Task: Look for space in Carrefour, Haiti from 13th August, 2023 to 17th August, 2023 for 2 adults in price range Rs.10000 to Rs.16000. Place can be entire place with 2 bedrooms having 2 beds and 1 bathroom. Property type can be house, flat, guest house. Booking option can be shelf check-in. Required host language is English.
Action: Mouse moved to (497, 58)
Screenshot: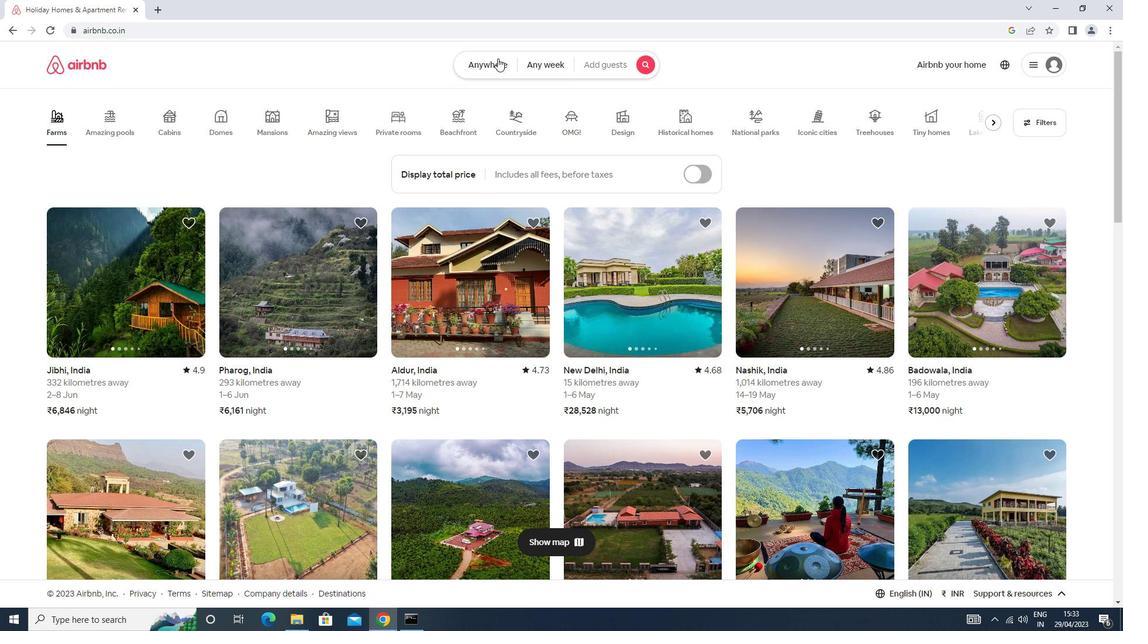 
Action: Mouse pressed left at (497, 58)
Screenshot: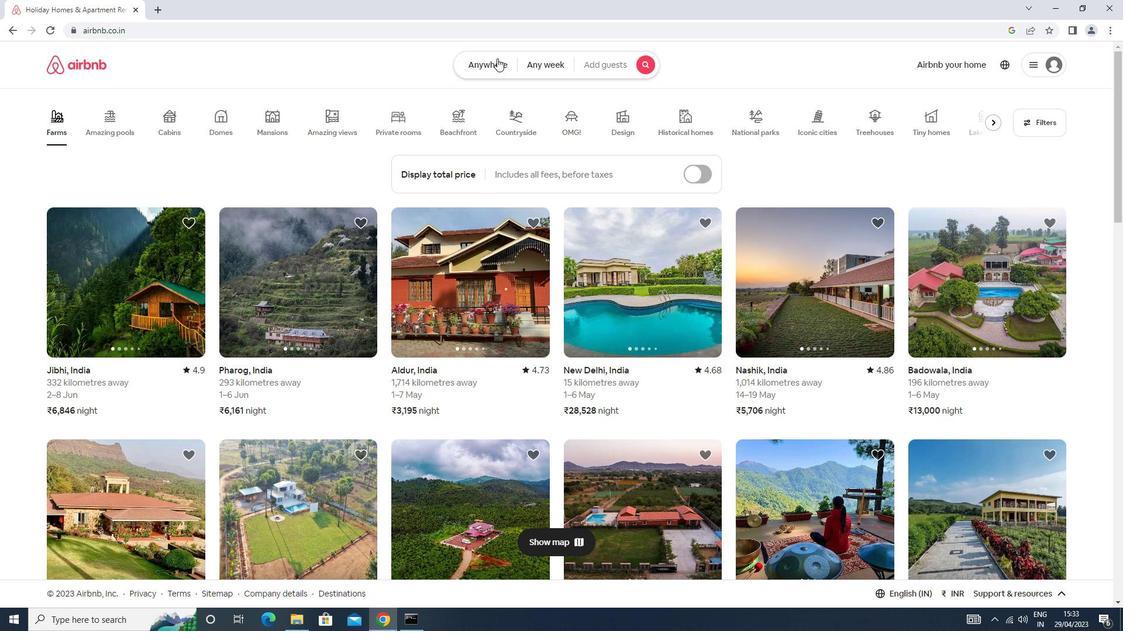 
Action: Mouse moved to (448, 113)
Screenshot: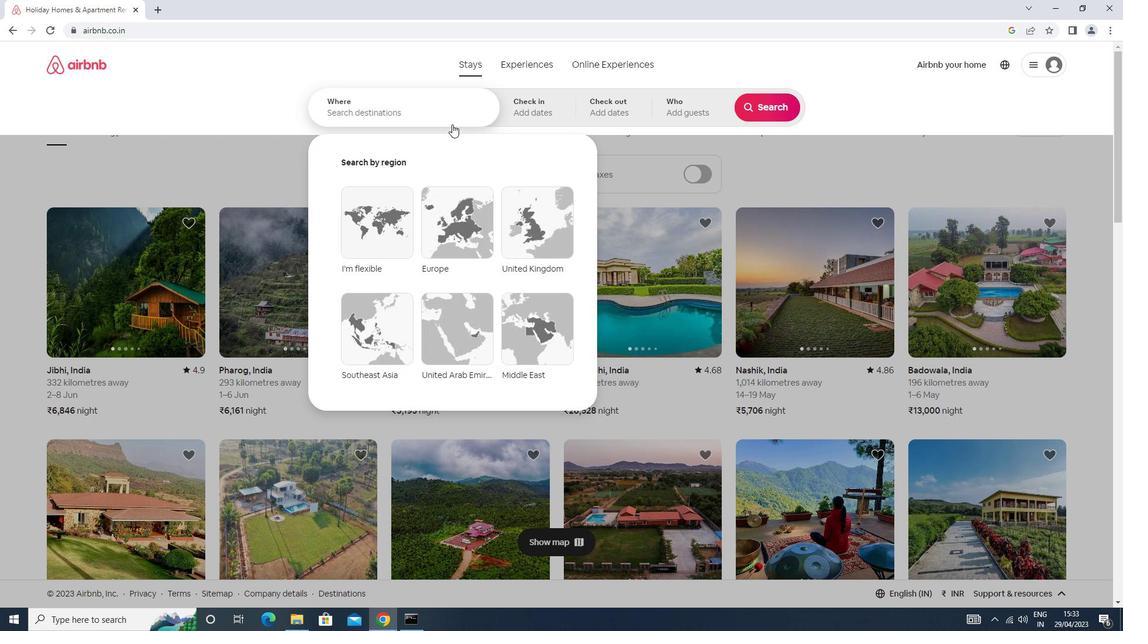 
Action: Mouse pressed left at (448, 113)
Screenshot: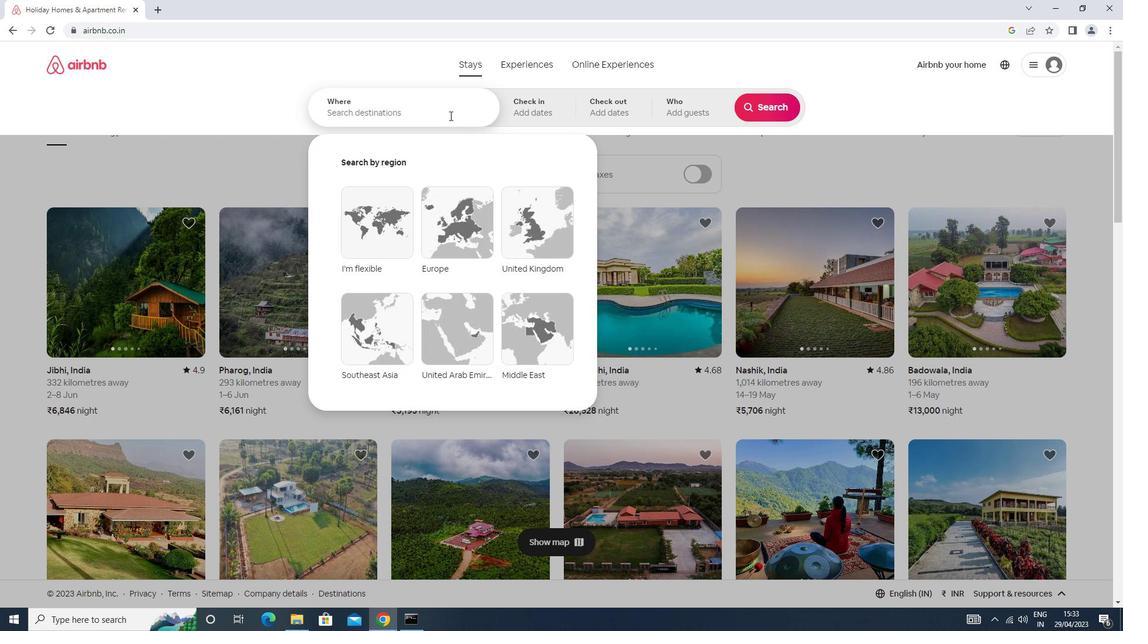 
Action: Key pressed c<Key.caps_lock>arrefou<Key.down><Key.enter>
Screenshot: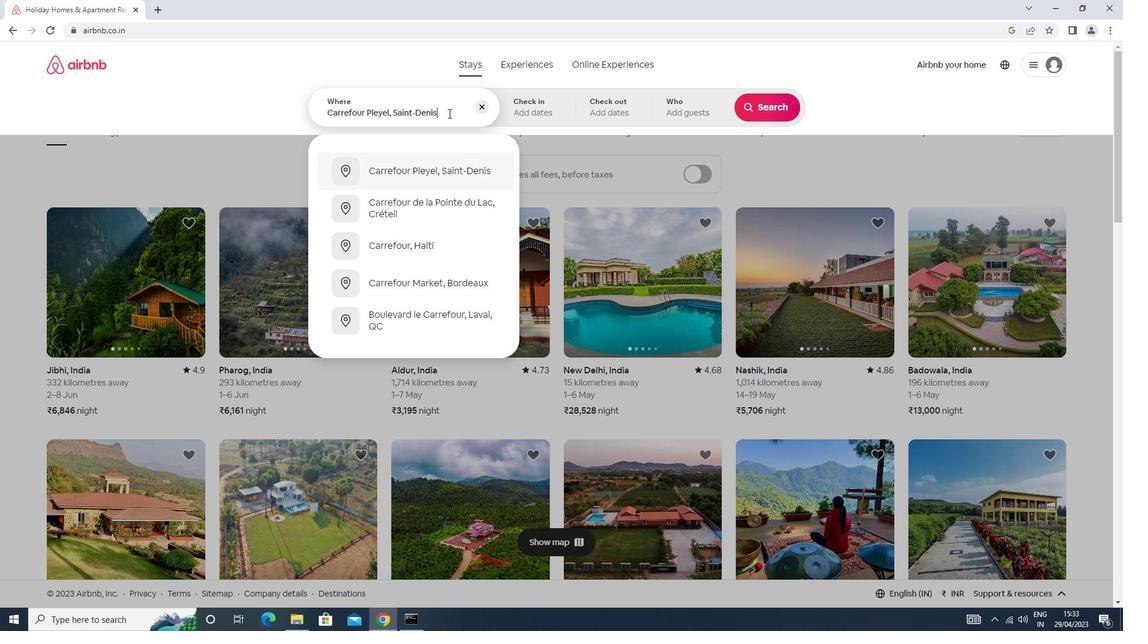 
Action: Mouse moved to (771, 195)
Screenshot: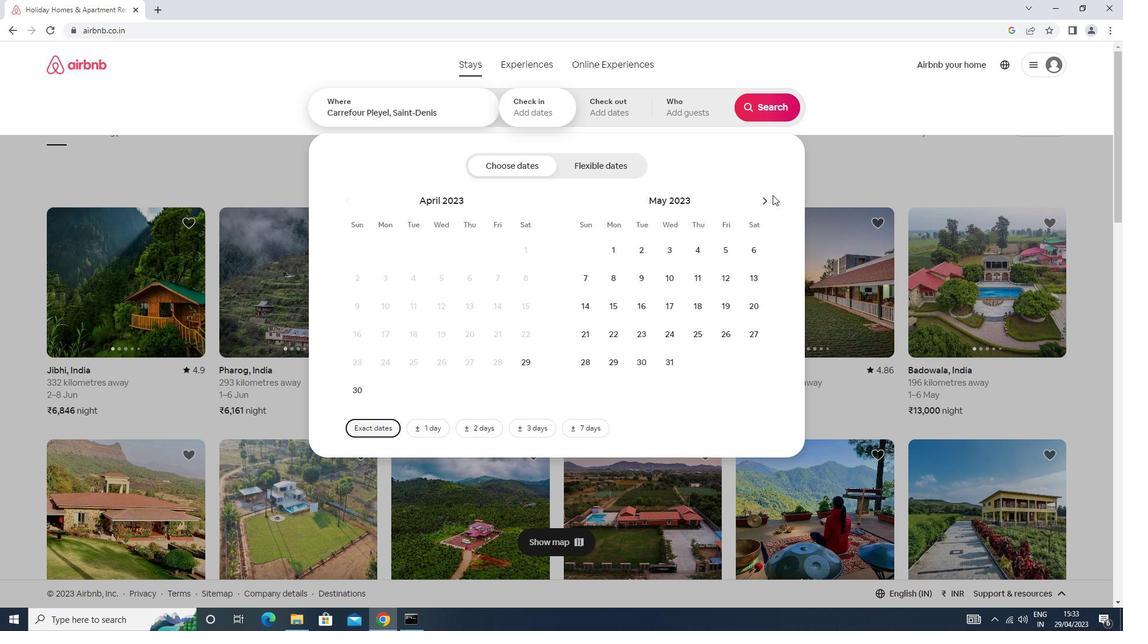 
Action: Mouse pressed left at (771, 195)
Screenshot: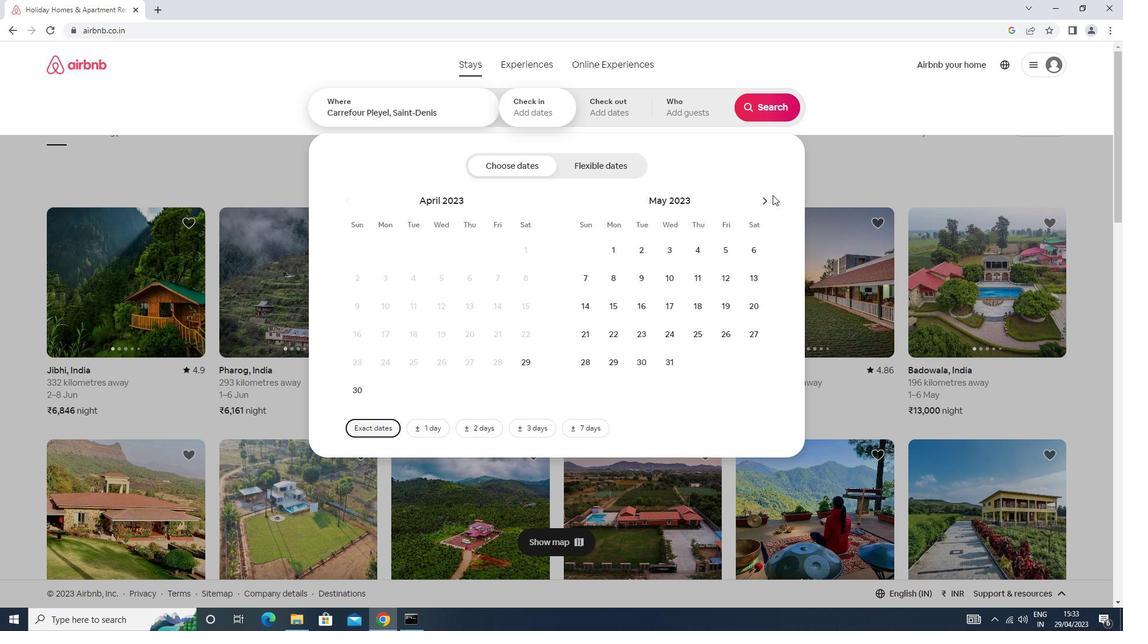 
Action: Mouse pressed left at (771, 195)
Screenshot: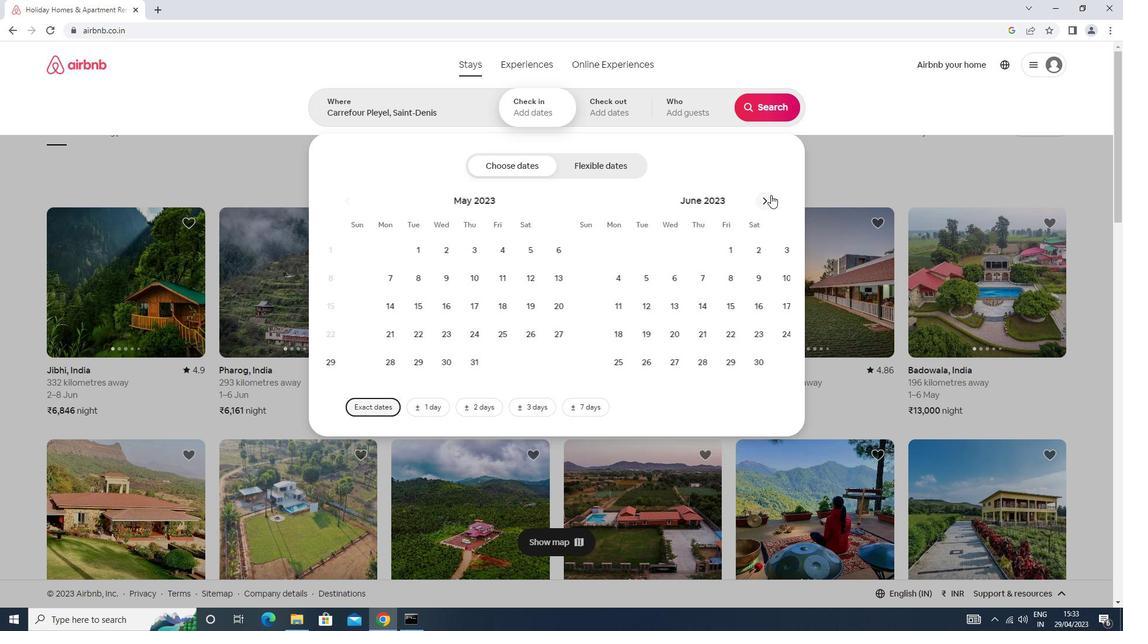 
Action: Mouse moved to (771, 196)
Screenshot: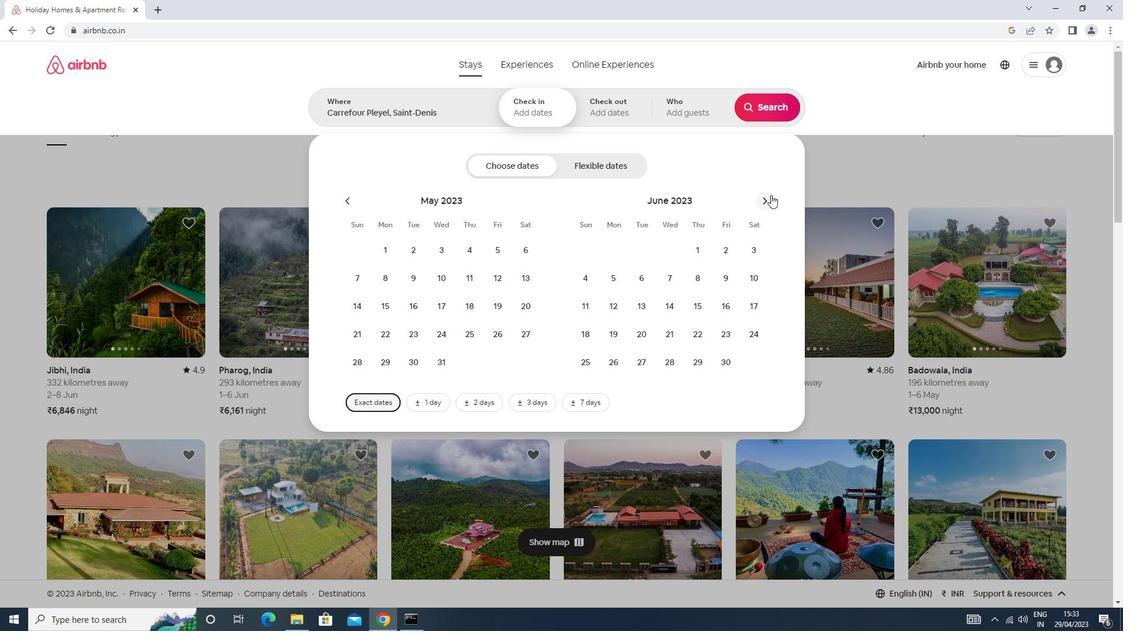 
Action: Mouse pressed left at (771, 196)
Screenshot: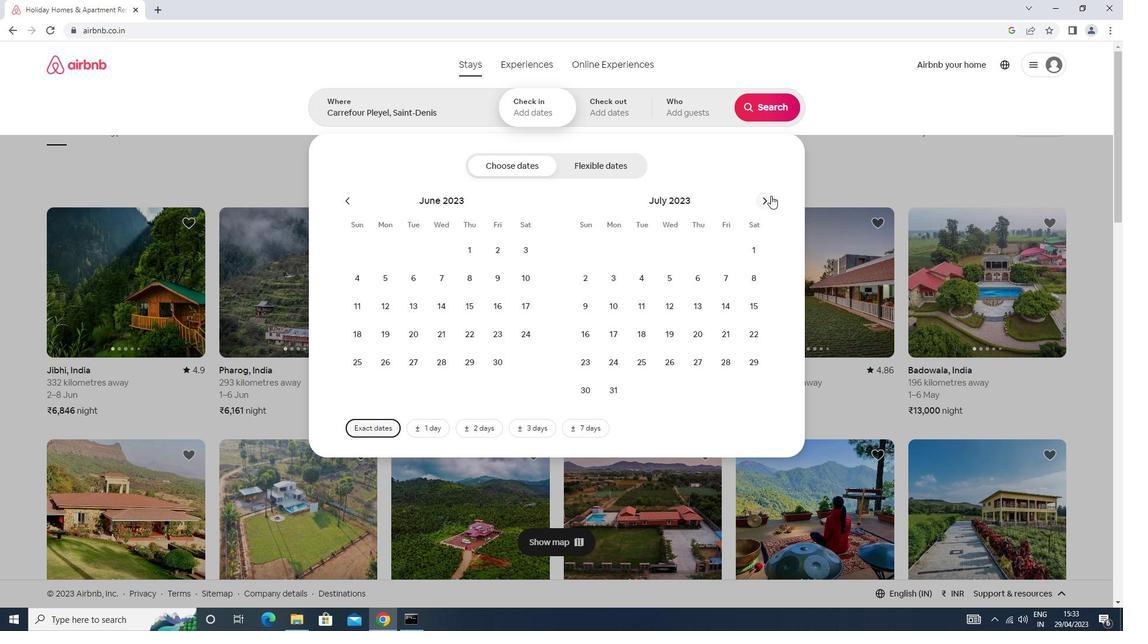 
Action: Mouse moved to (588, 306)
Screenshot: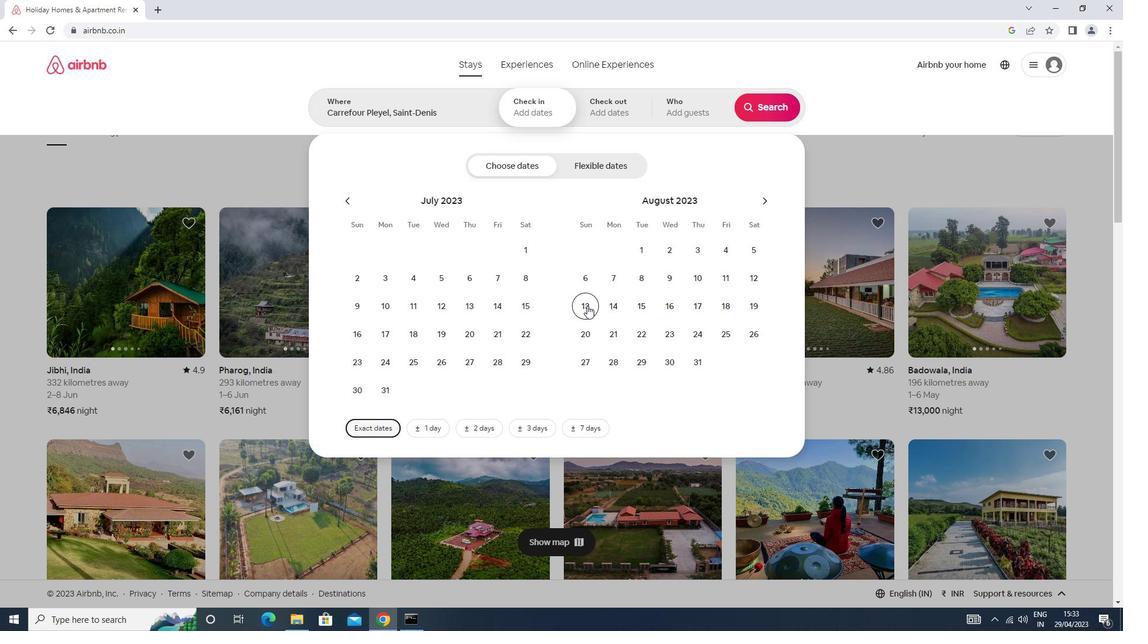 
Action: Mouse pressed left at (588, 306)
Screenshot: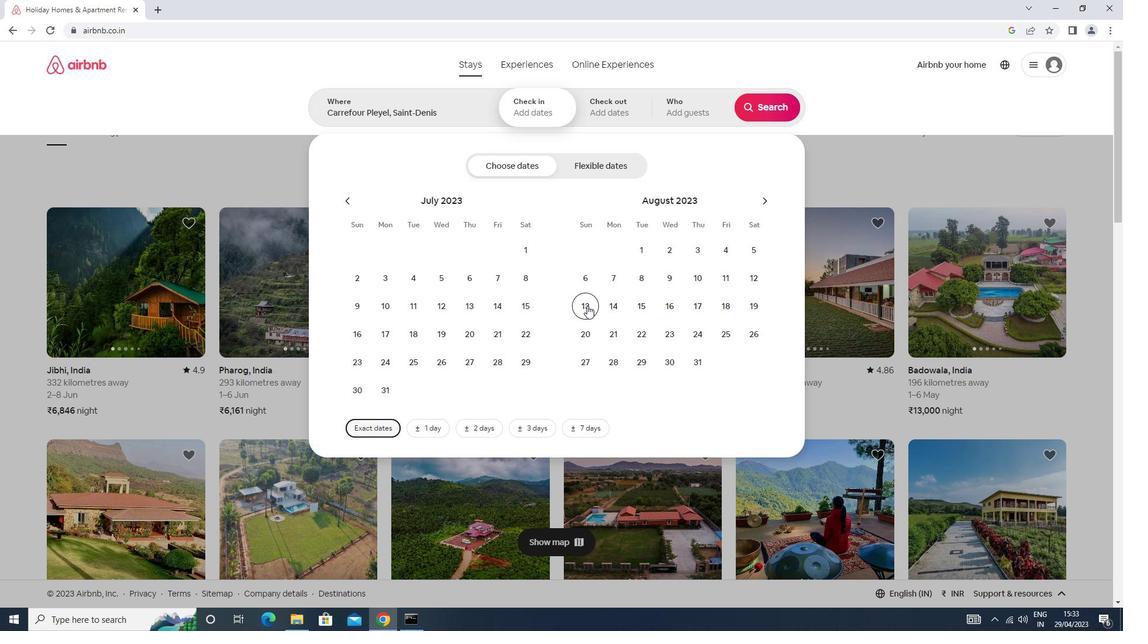 
Action: Mouse moved to (695, 310)
Screenshot: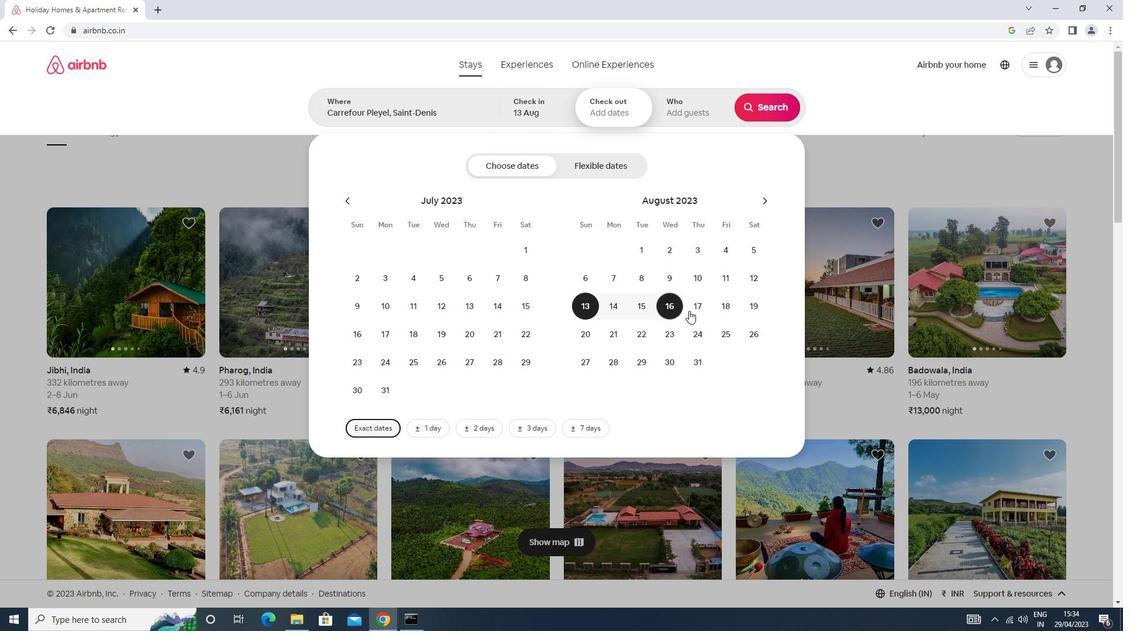 
Action: Mouse pressed left at (695, 310)
Screenshot: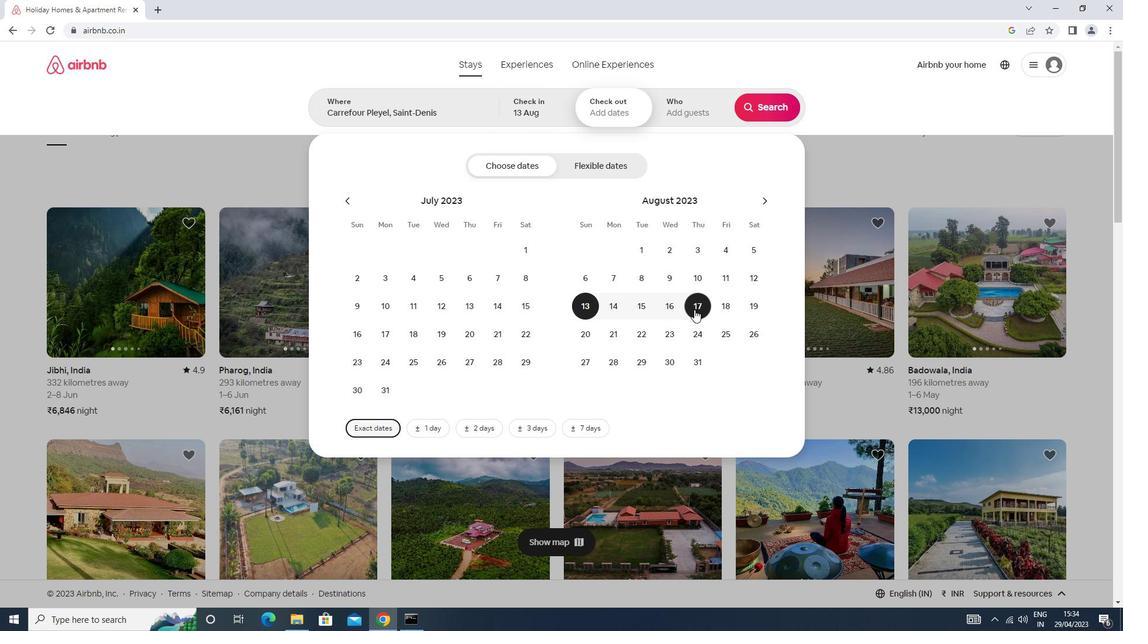 
Action: Mouse moved to (698, 113)
Screenshot: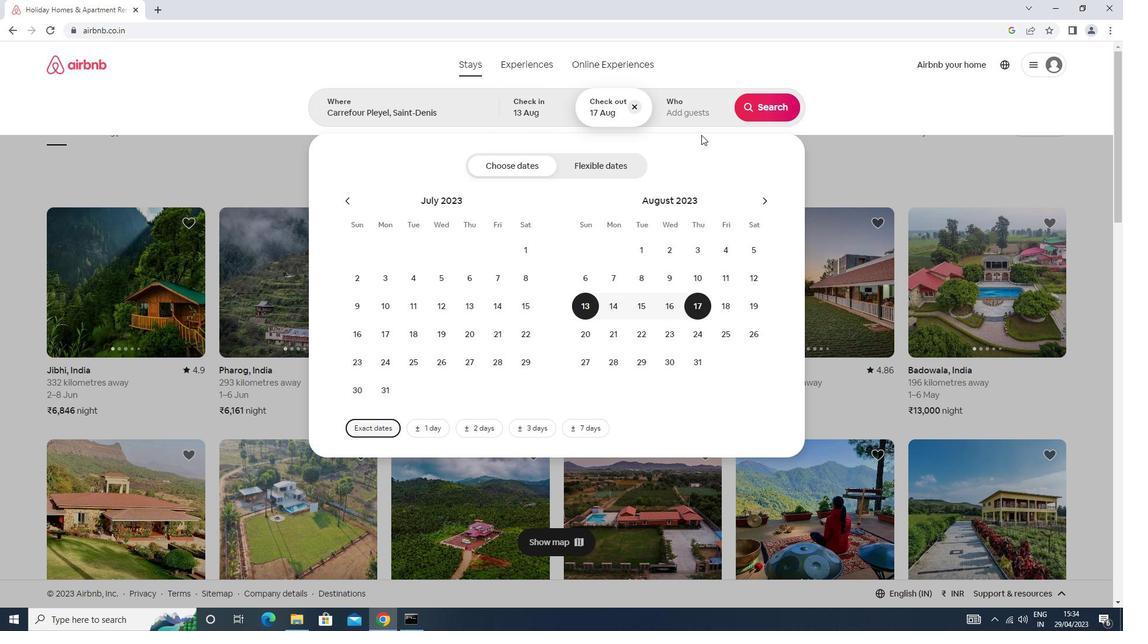 
Action: Mouse pressed left at (698, 113)
Screenshot: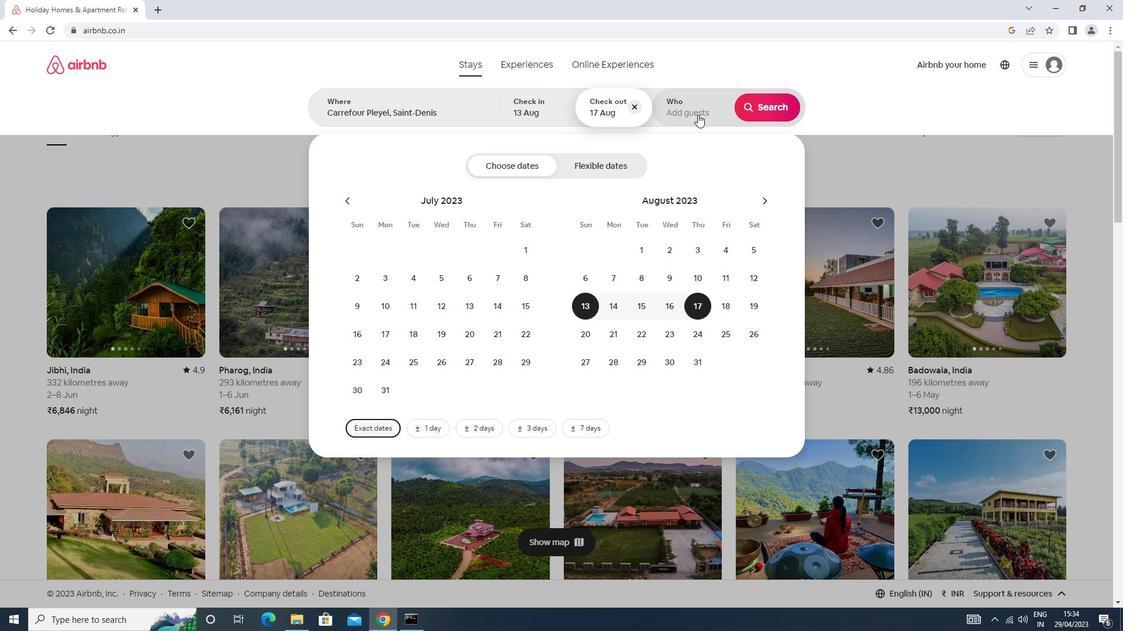 
Action: Mouse moved to (771, 169)
Screenshot: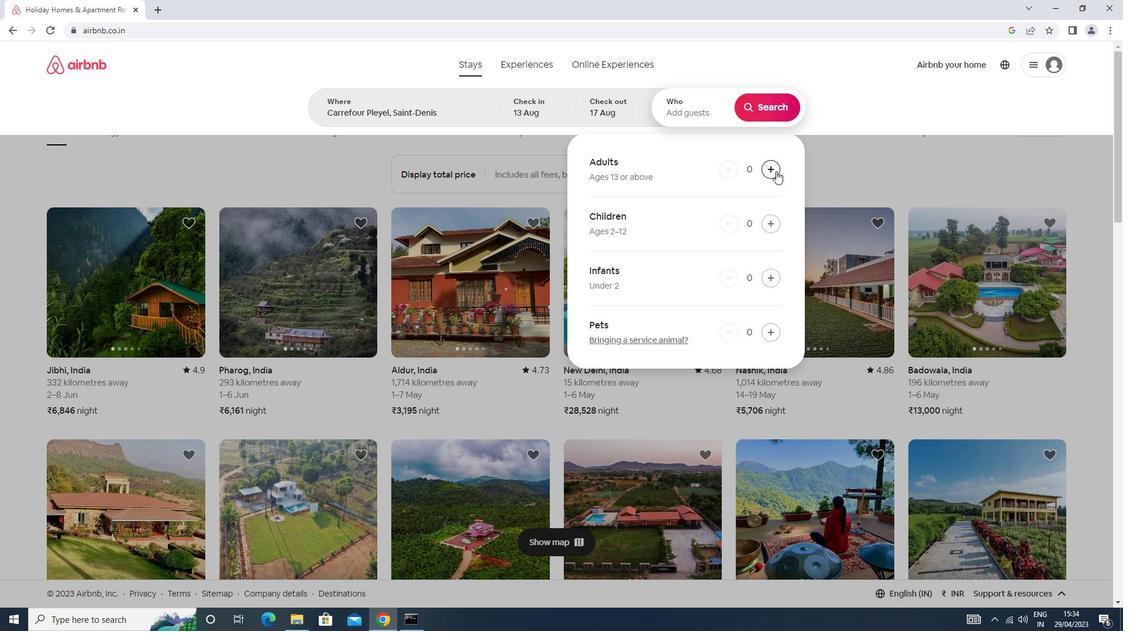 
Action: Mouse pressed left at (771, 169)
Screenshot: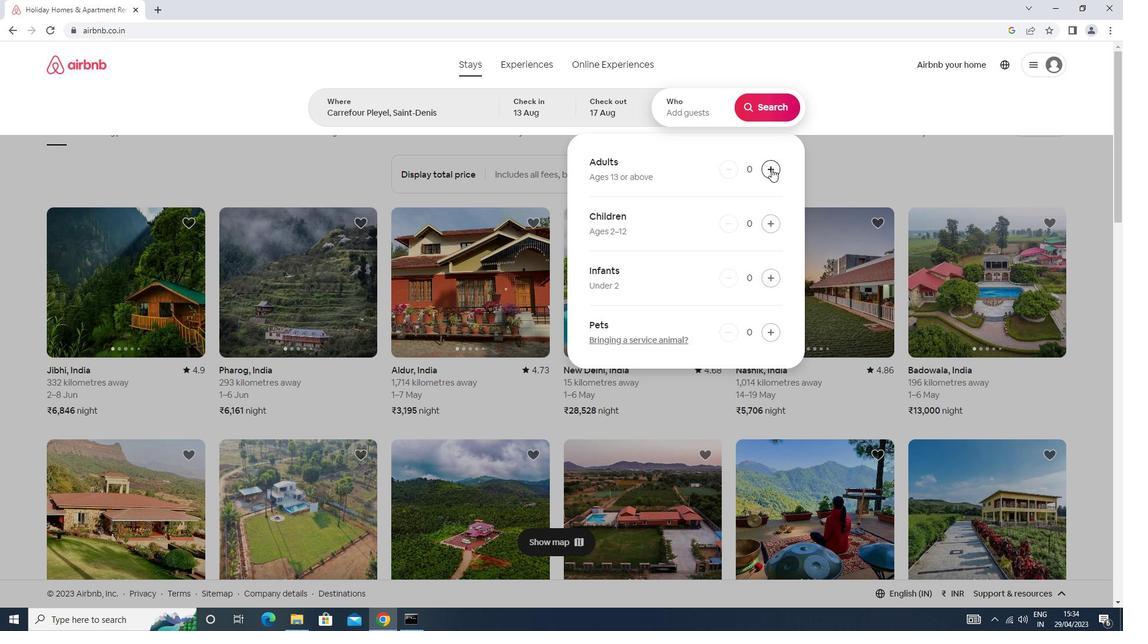 
Action: Mouse pressed left at (771, 169)
Screenshot: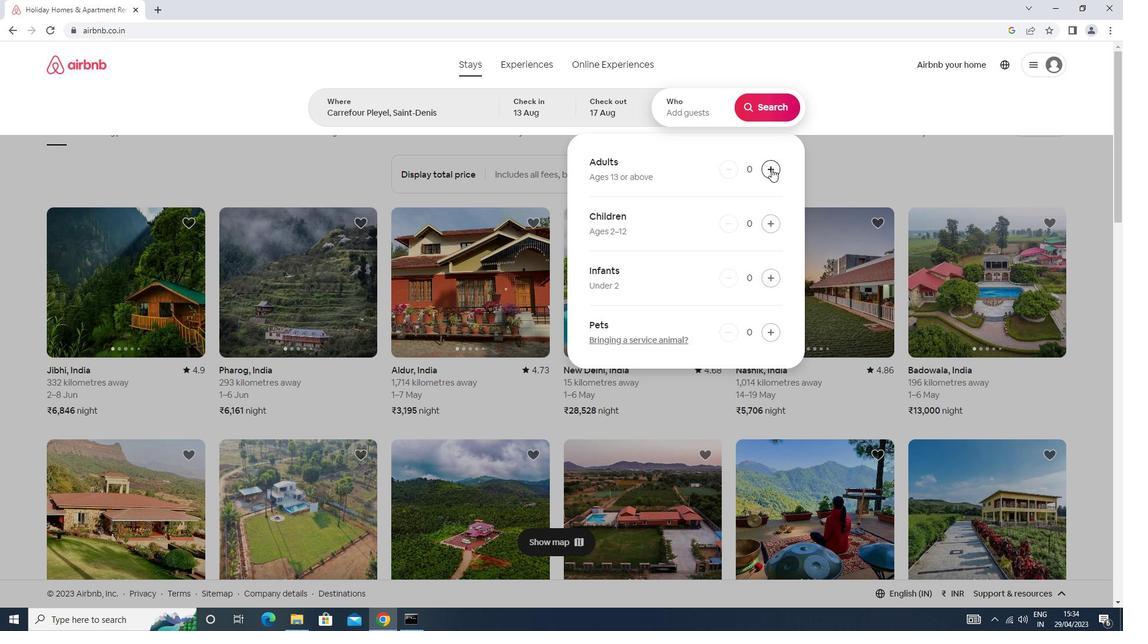 
Action: Mouse moved to (763, 109)
Screenshot: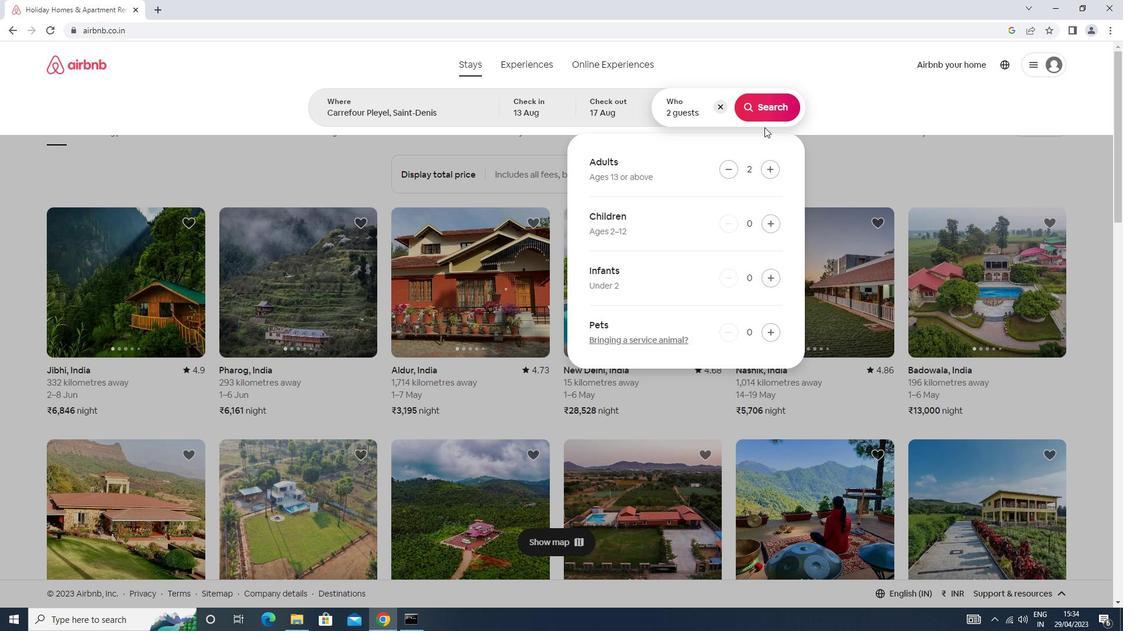 
Action: Mouse pressed left at (763, 109)
Screenshot: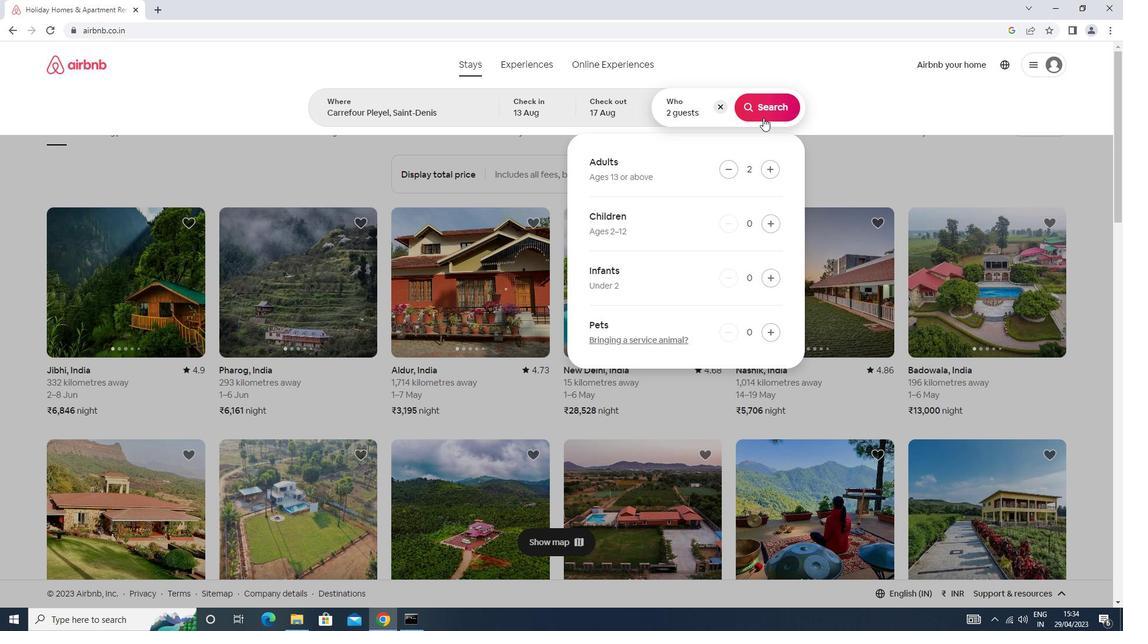 
Action: Mouse moved to (1070, 105)
Screenshot: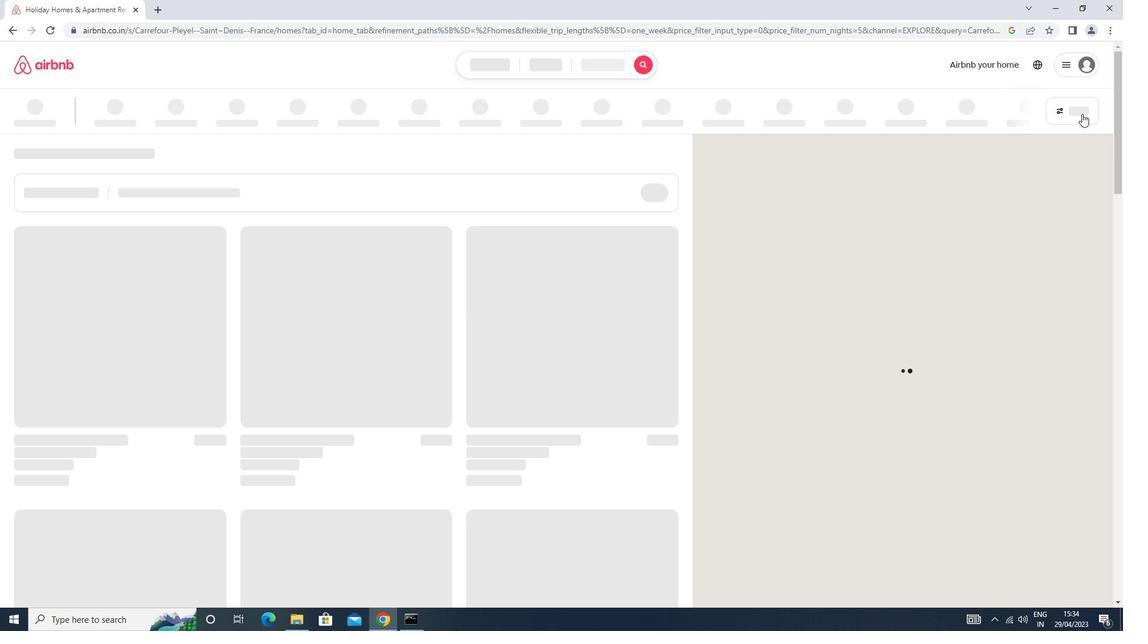
Action: Mouse pressed left at (1070, 105)
Screenshot: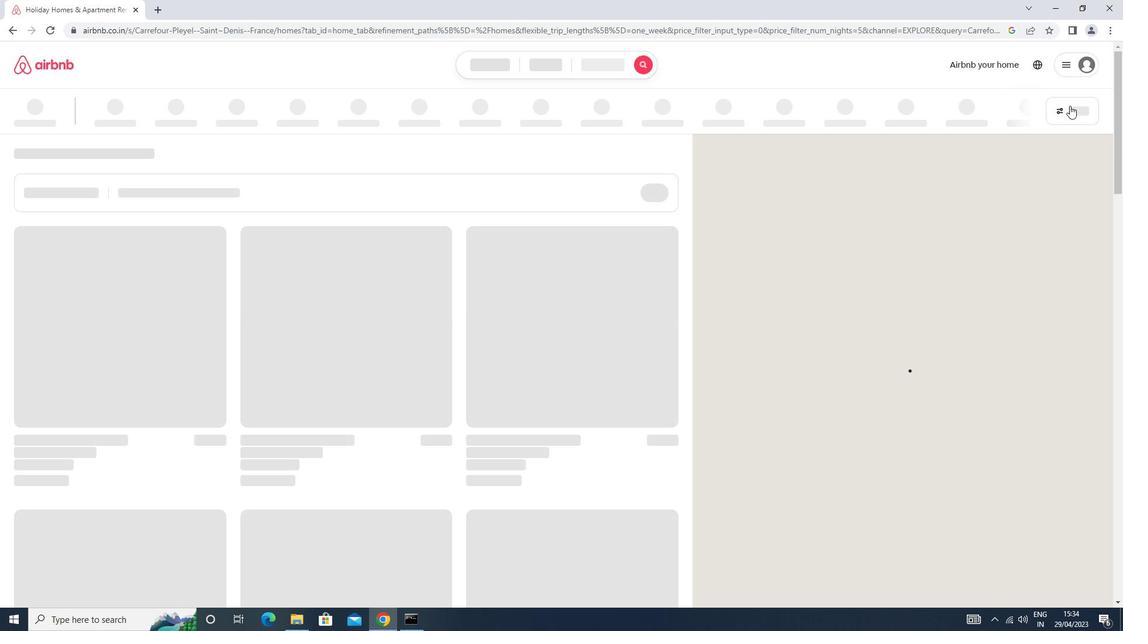 
Action: Mouse pressed left at (1070, 105)
Screenshot: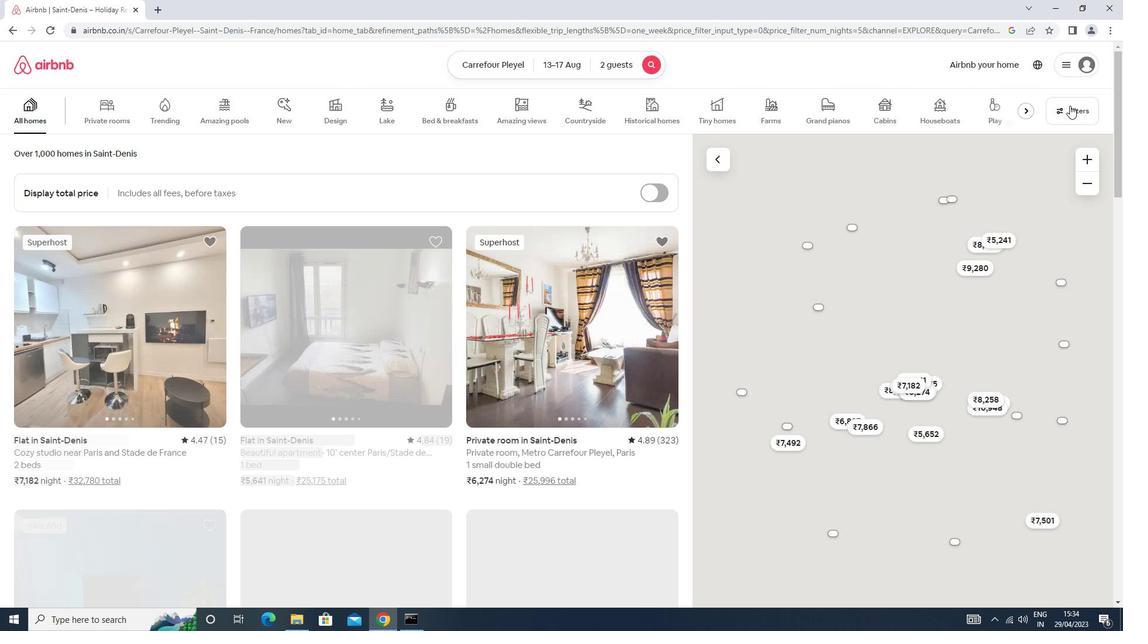 
Action: Mouse moved to (491, 260)
Screenshot: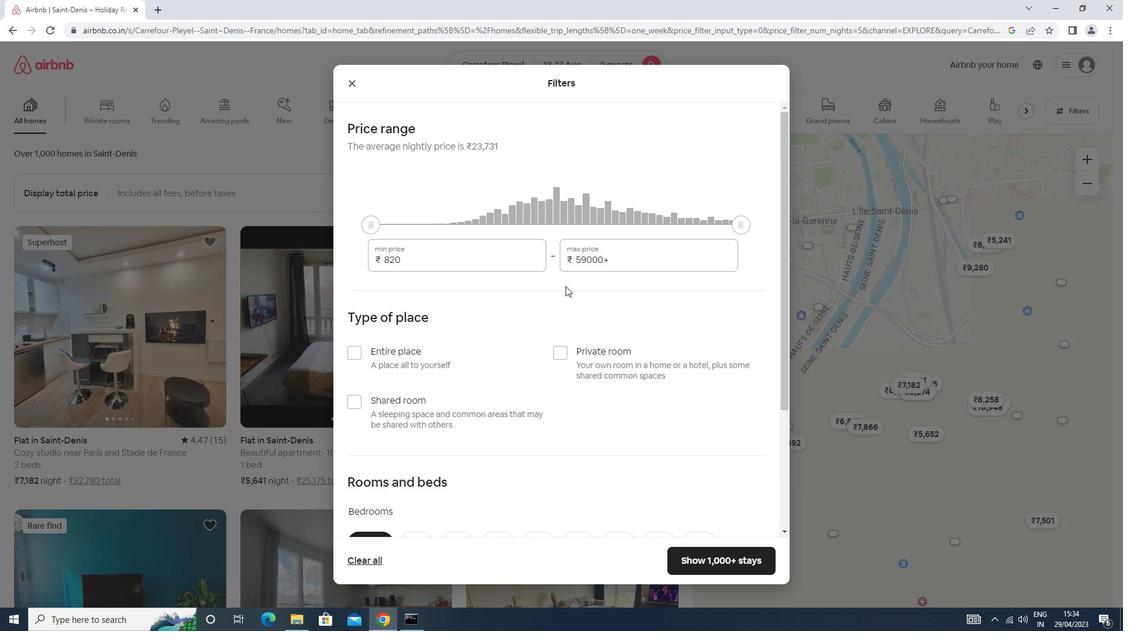 
Action: Mouse pressed left at (491, 260)
Screenshot: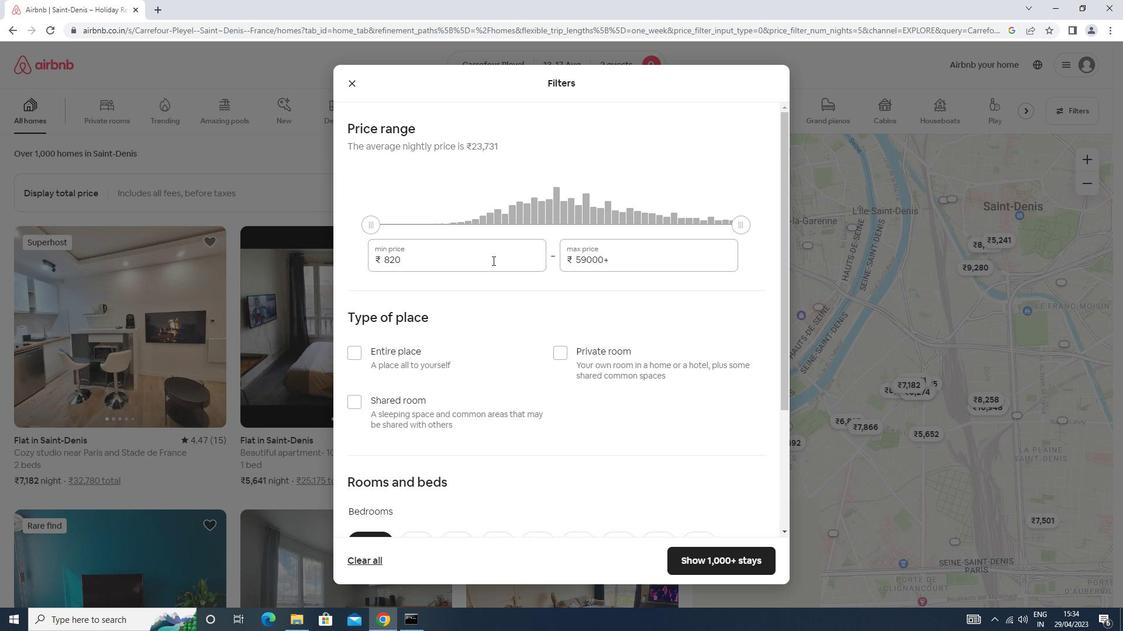 
Action: Mouse moved to (492, 259)
Screenshot: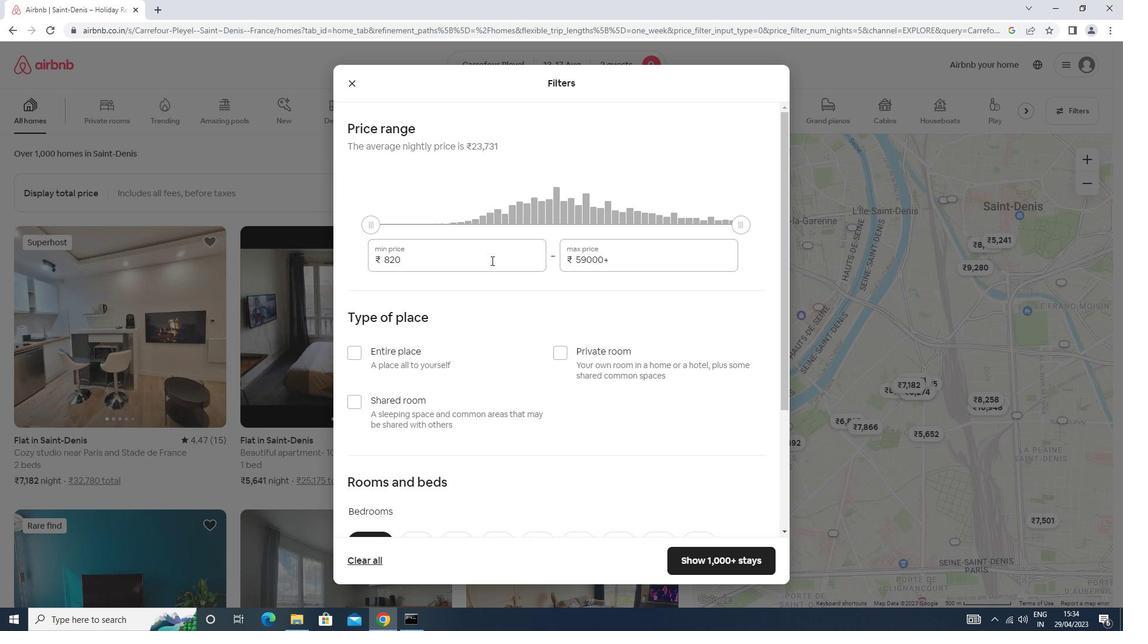 
Action: Key pressed <Key.backspace><Key.backspace><Key.backspace><Key.backspace><Key.backspace><Key.backspace>10000<Key.tab>16000
Screenshot: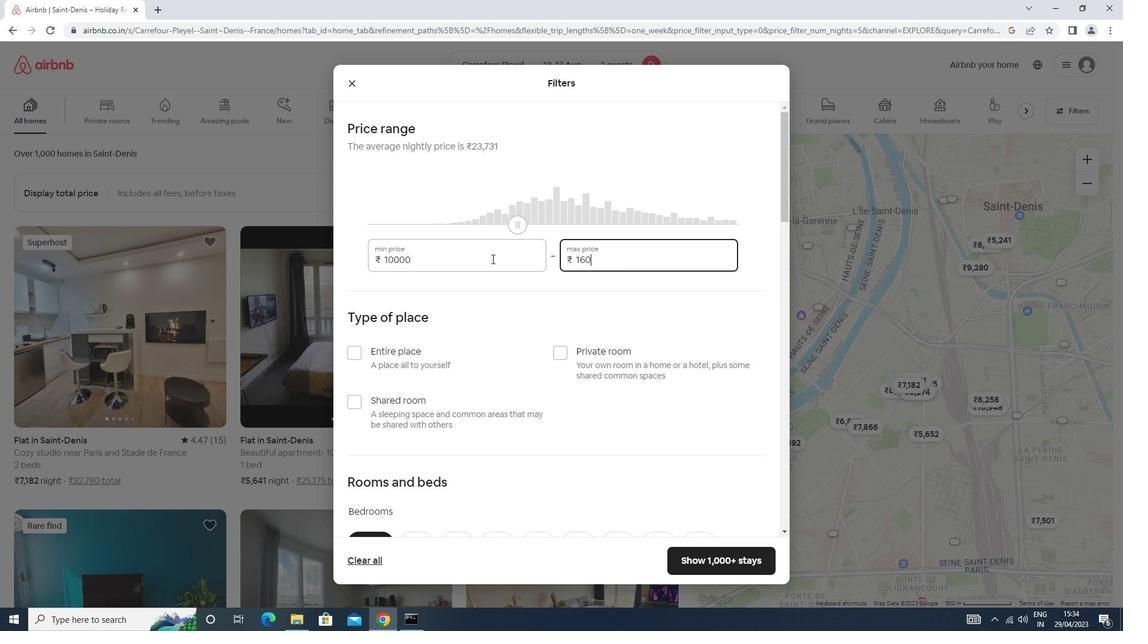 
Action: Mouse moved to (537, 264)
Screenshot: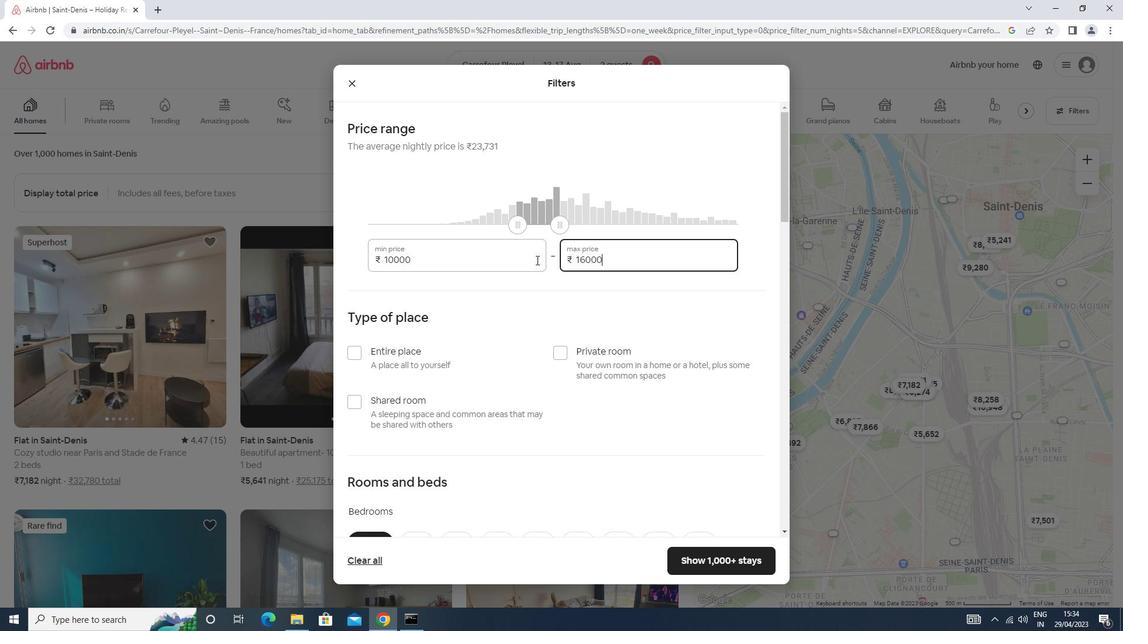 
Action: Mouse scrolled (537, 263) with delta (0, 0)
Screenshot: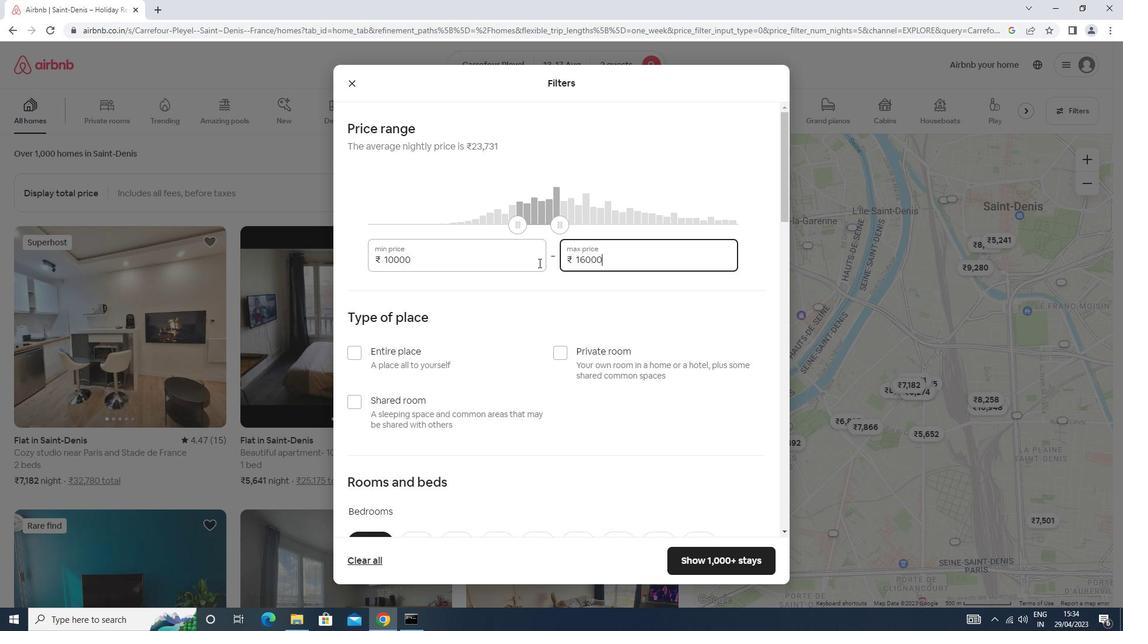 
Action: Mouse scrolled (537, 263) with delta (0, 0)
Screenshot: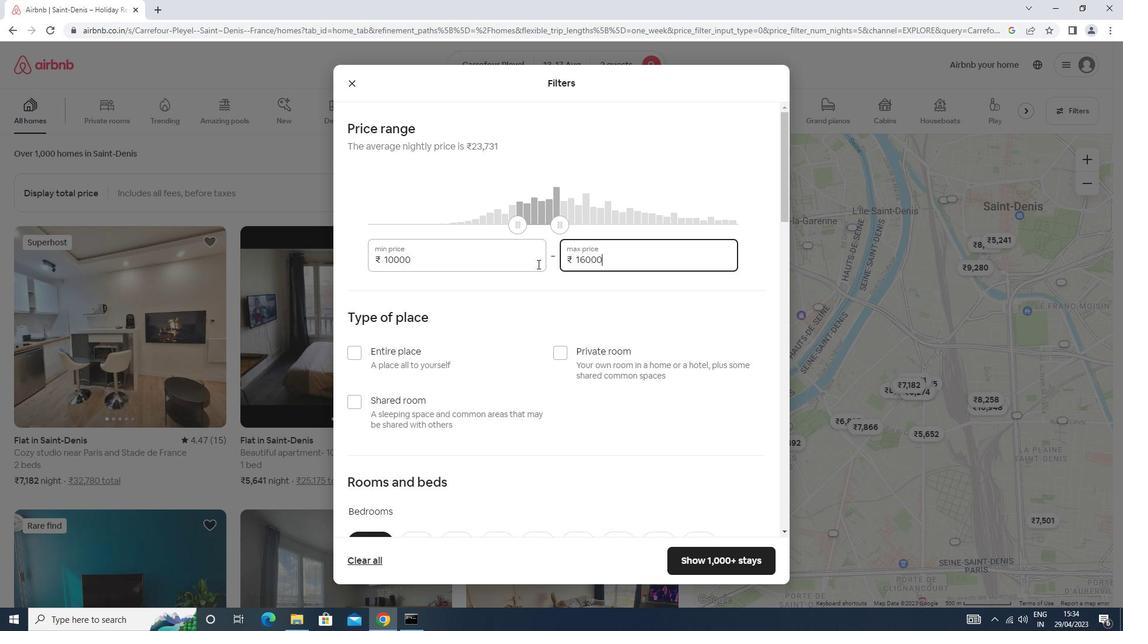 
Action: Mouse scrolled (537, 263) with delta (0, 0)
Screenshot: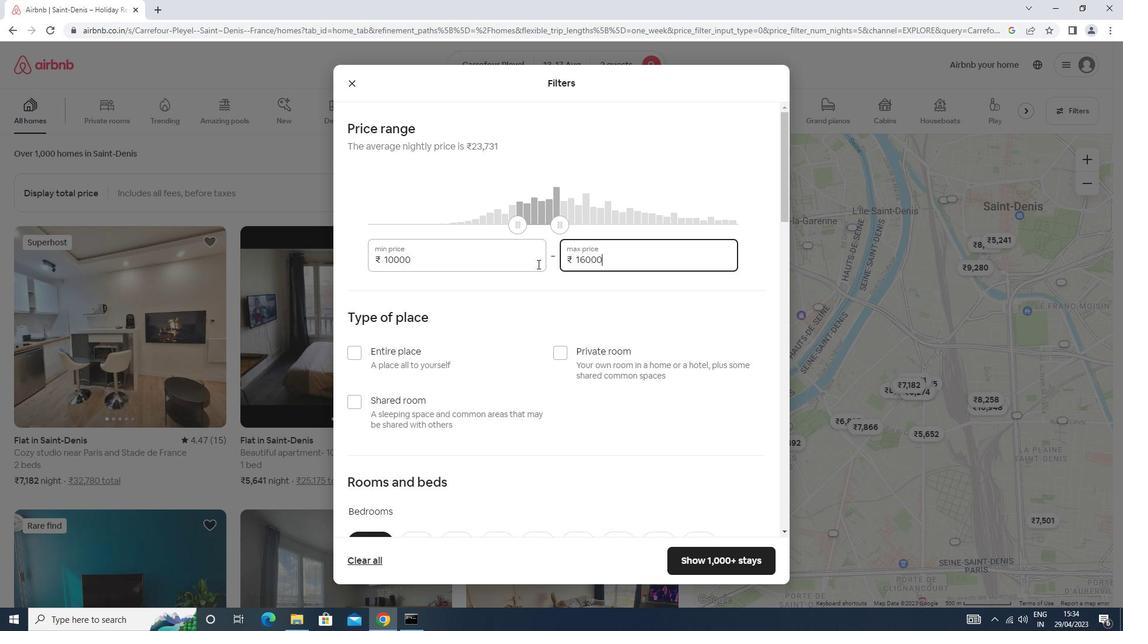 
Action: Mouse moved to (409, 181)
Screenshot: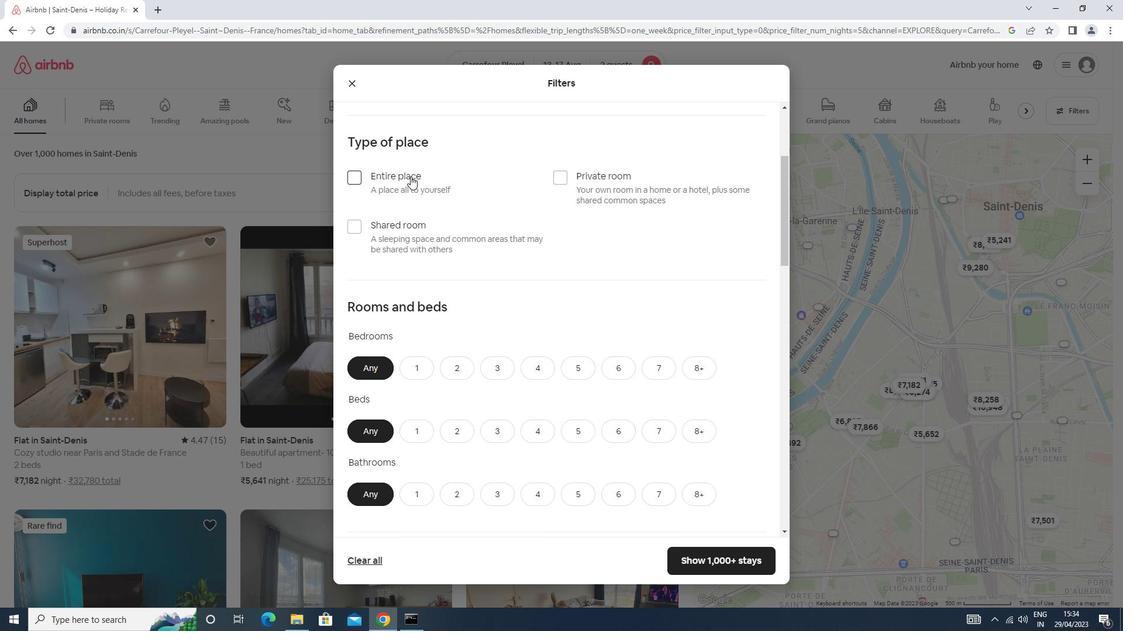 
Action: Mouse pressed left at (409, 181)
Screenshot: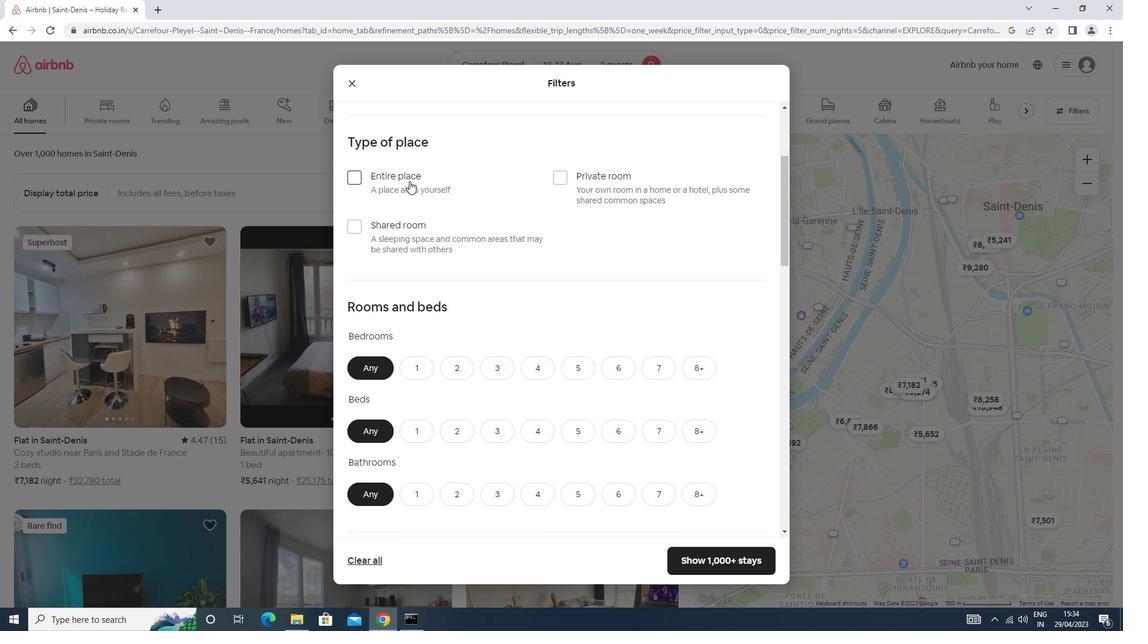 
Action: Mouse moved to (434, 198)
Screenshot: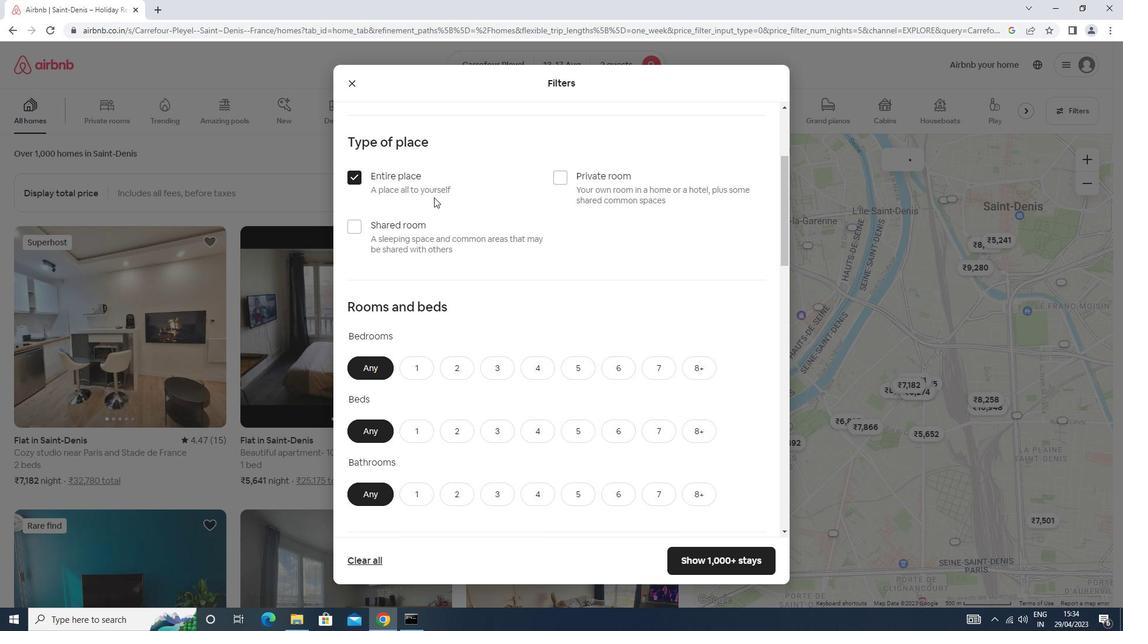 
Action: Mouse scrolled (434, 197) with delta (0, 0)
Screenshot: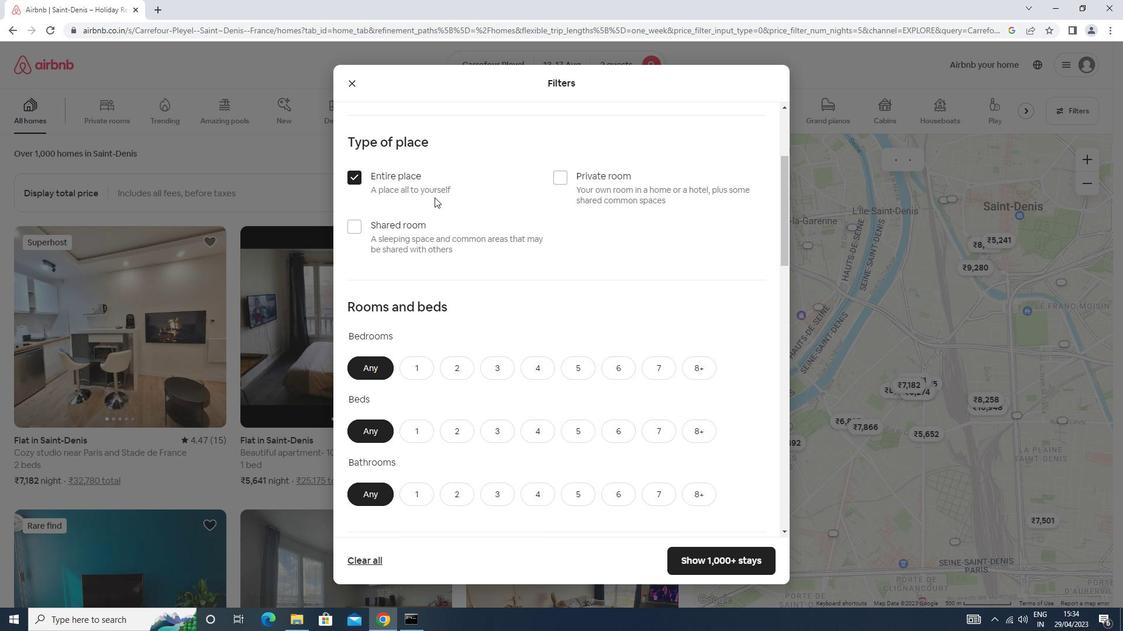 
Action: Mouse scrolled (434, 197) with delta (0, 0)
Screenshot: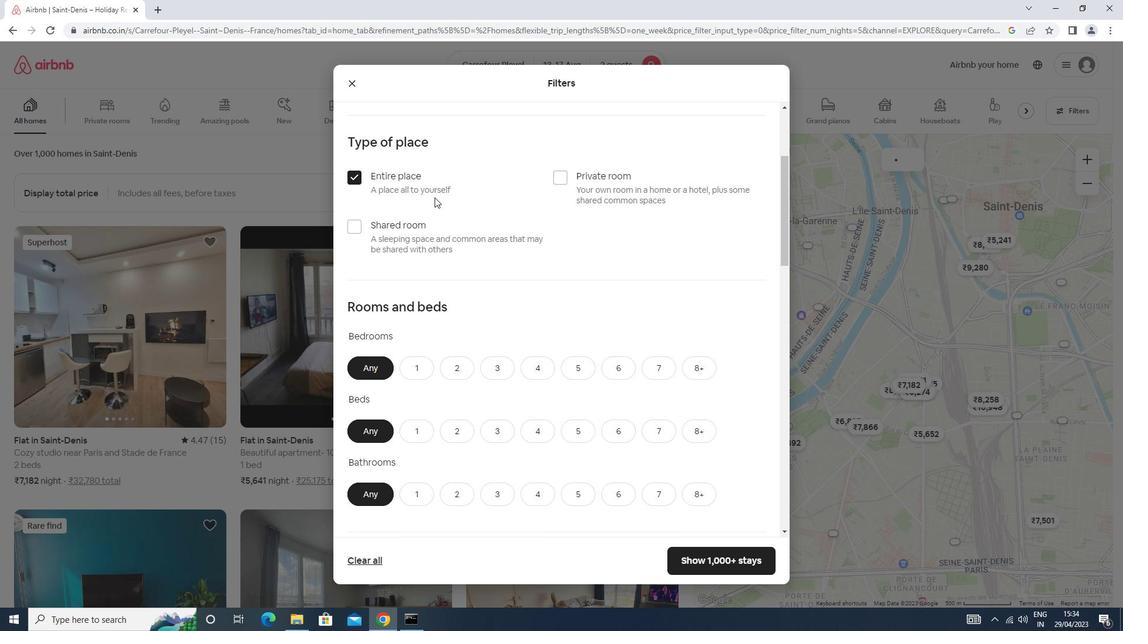 
Action: Mouse moved to (458, 246)
Screenshot: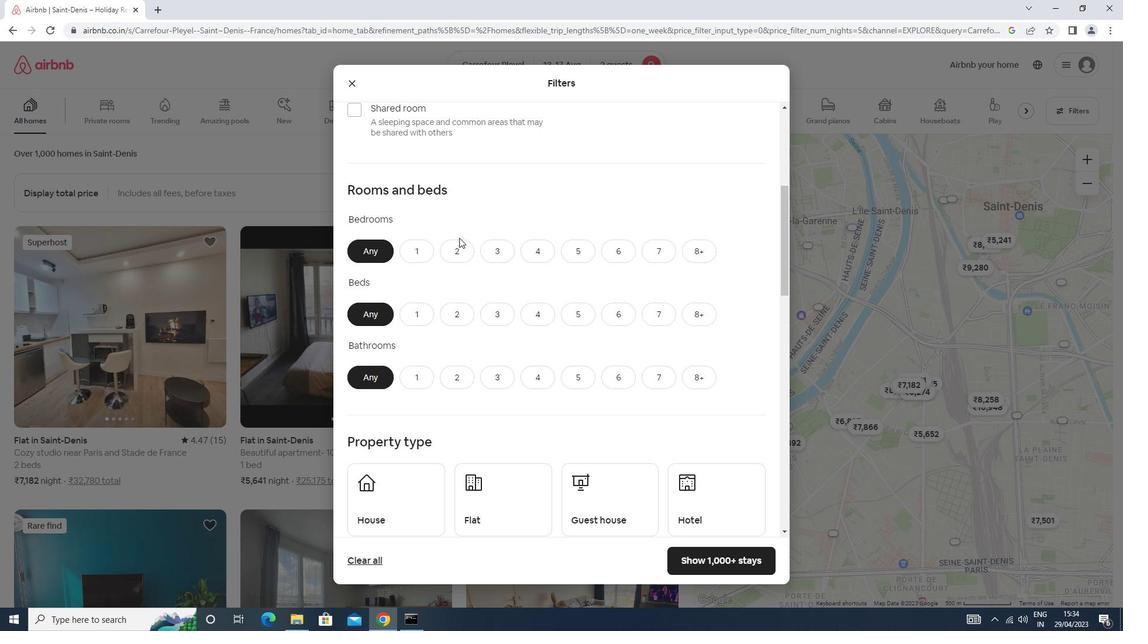 
Action: Mouse pressed left at (458, 246)
Screenshot: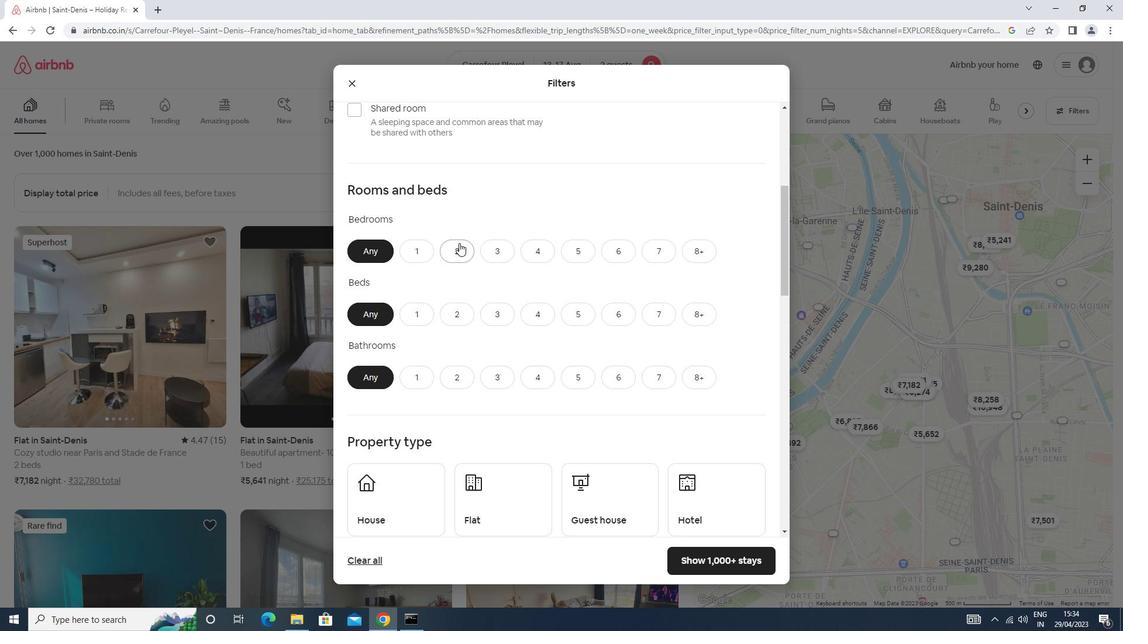 
Action: Mouse moved to (469, 310)
Screenshot: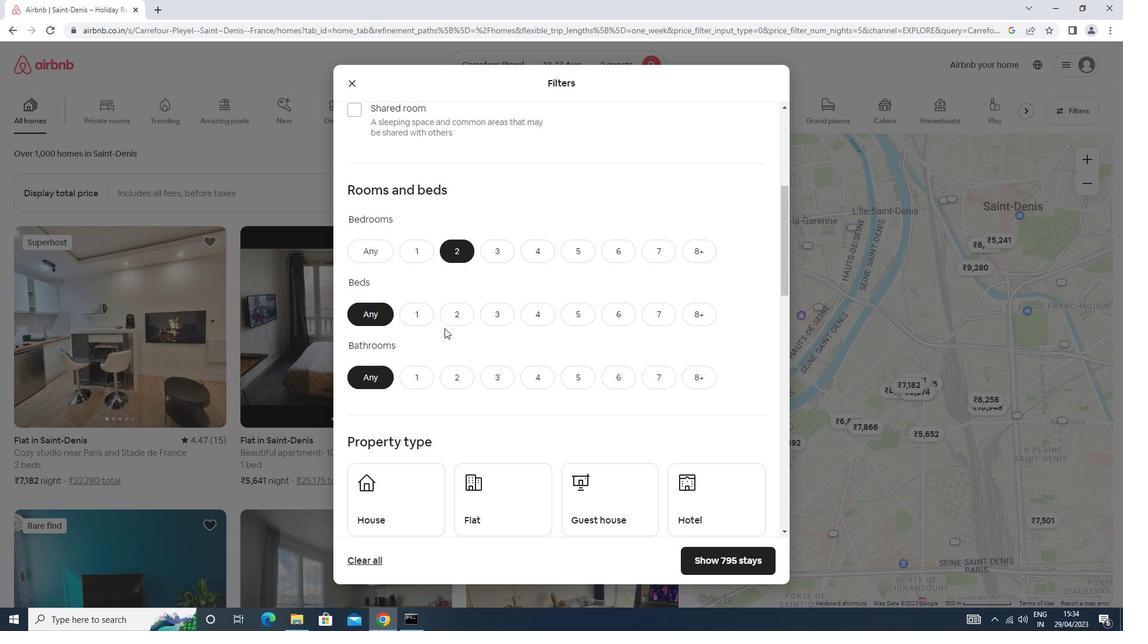 
Action: Mouse pressed left at (469, 310)
Screenshot: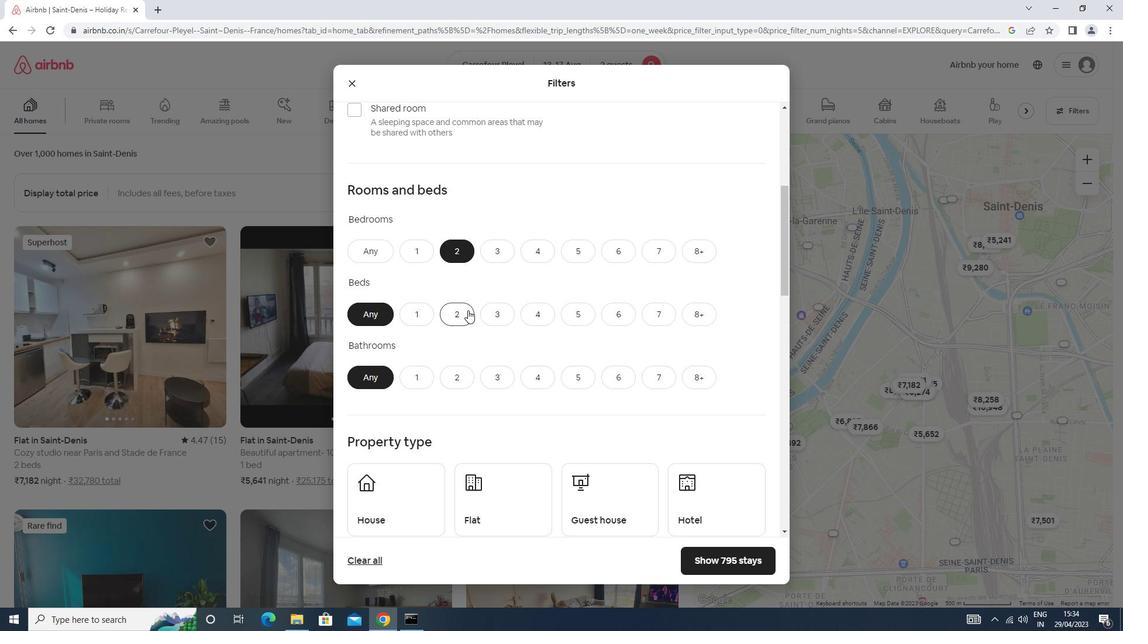 
Action: Mouse moved to (427, 376)
Screenshot: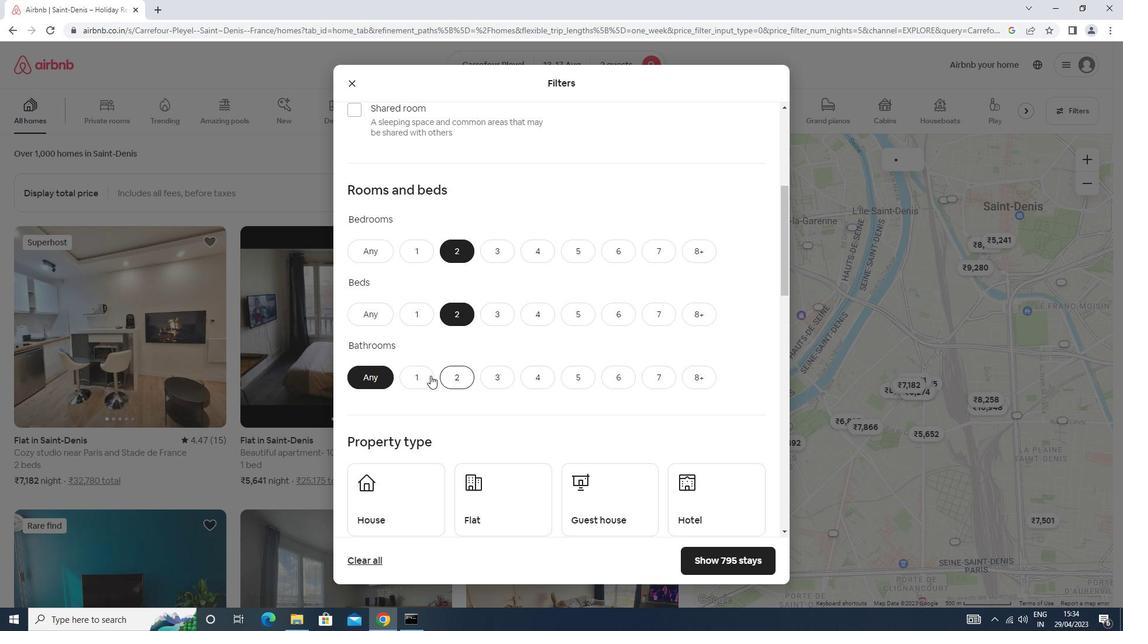 
Action: Mouse pressed left at (427, 376)
Screenshot: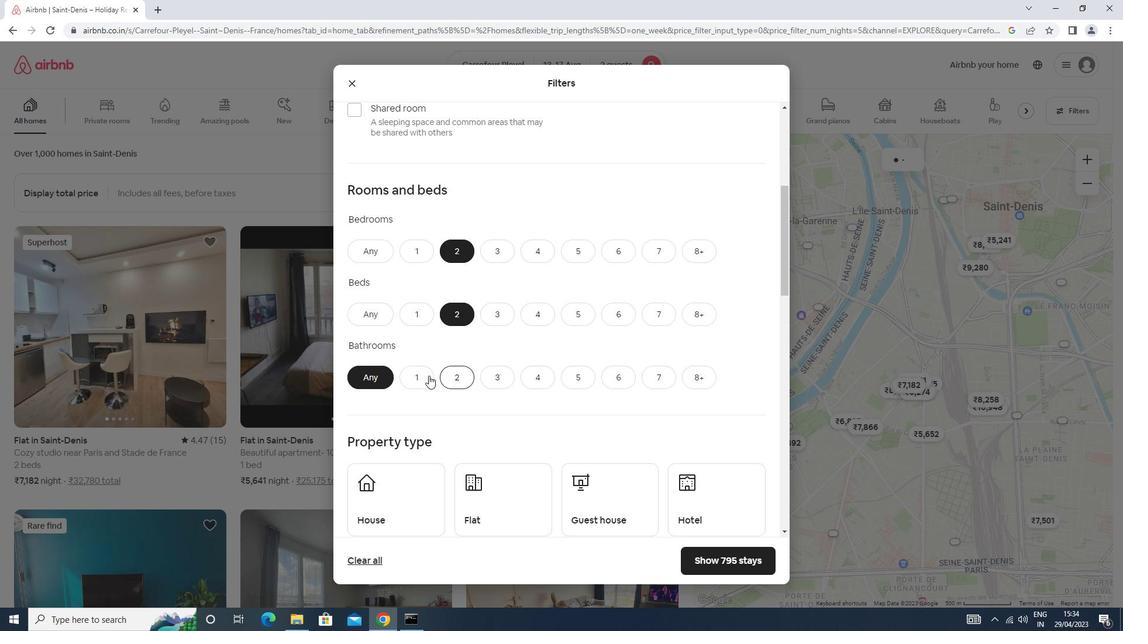 
Action: Mouse moved to (428, 372)
Screenshot: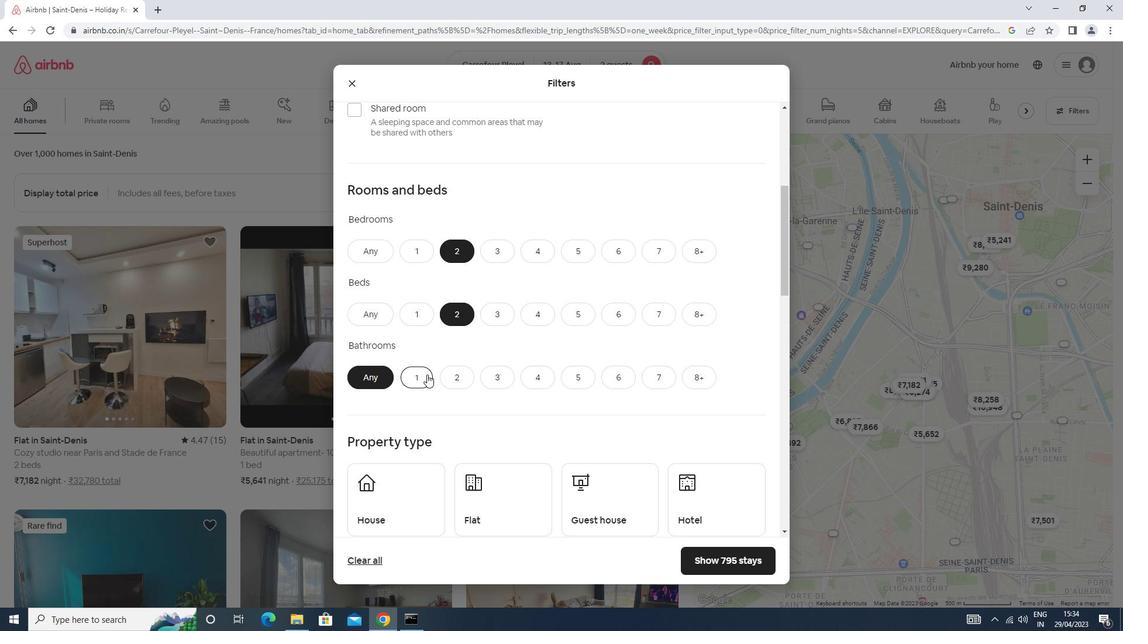 
Action: Mouse scrolled (428, 372) with delta (0, 0)
Screenshot: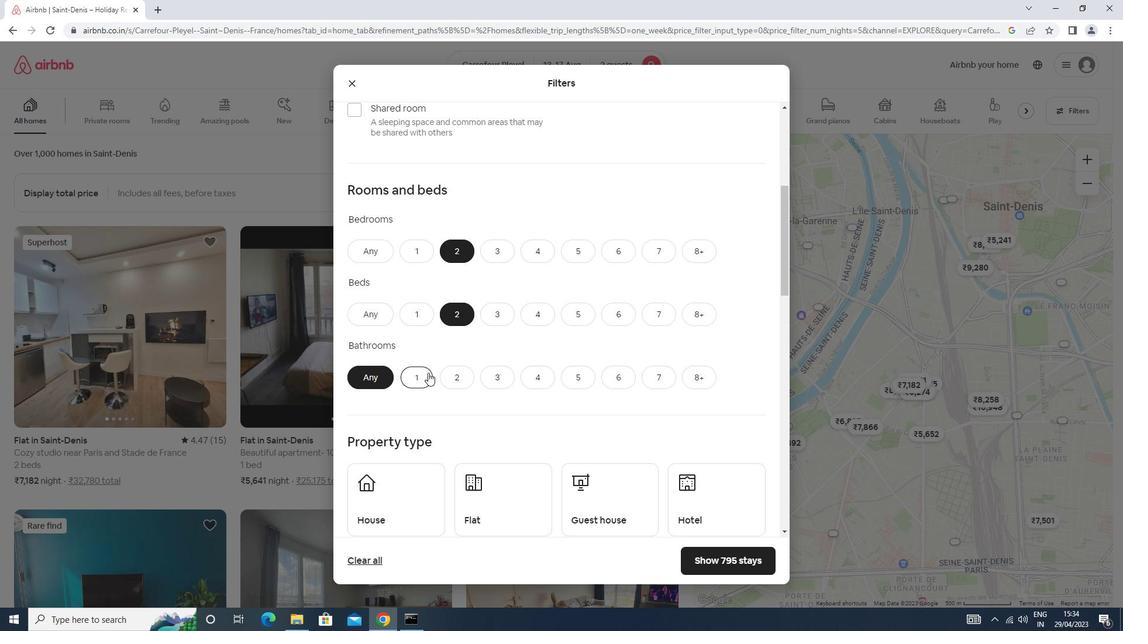 
Action: Mouse scrolled (428, 372) with delta (0, 0)
Screenshot: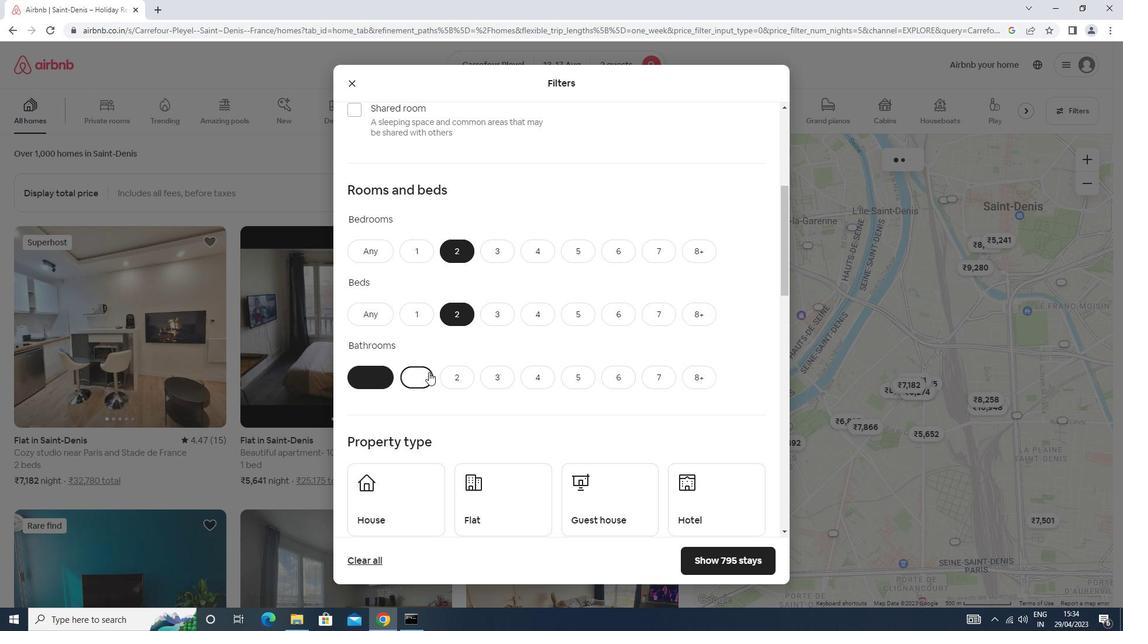 
Action: Mouse scrolled (428, 372) with delta (0, 0)
Screenshot: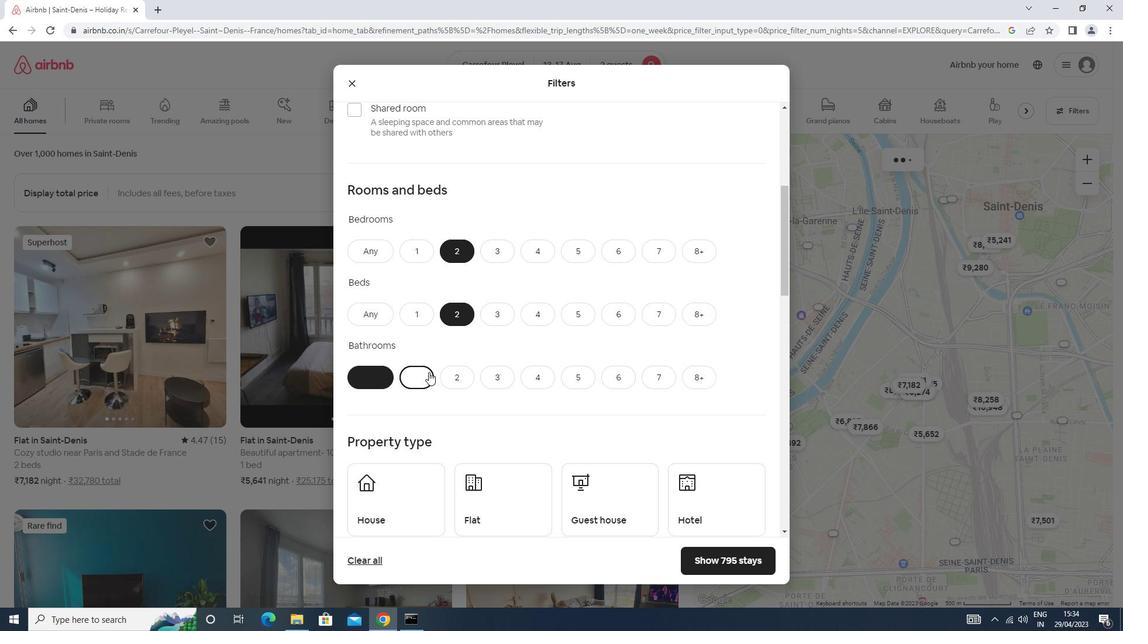 
Action: Mouse moved to (409, 341)
Screenshot: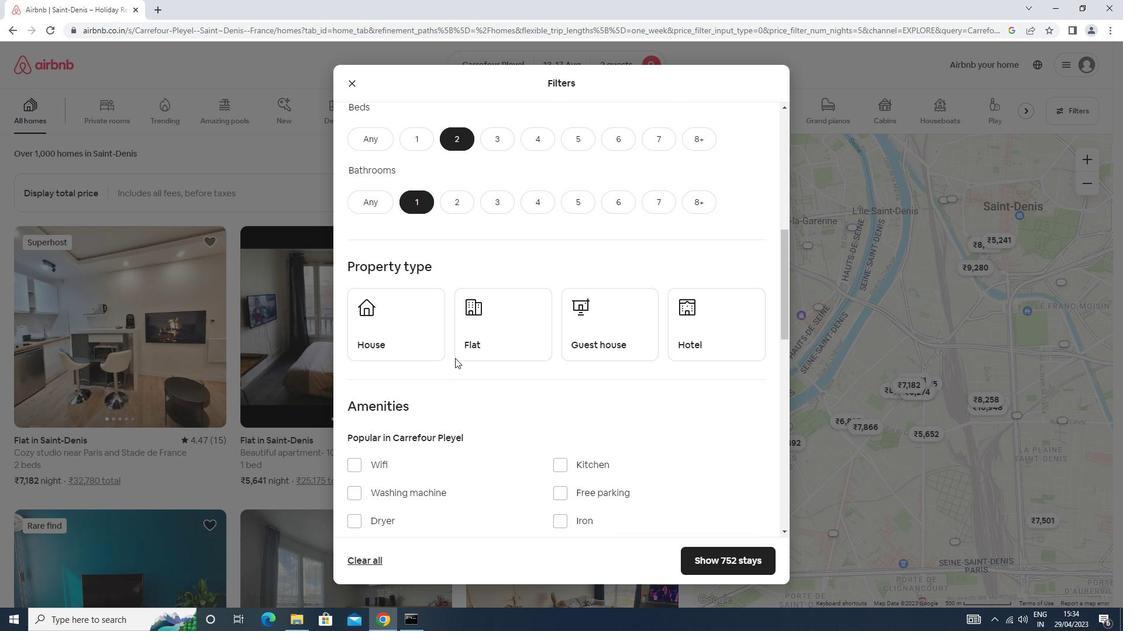 
Action: Mouse pressed left at (409, 341)
Screenshot: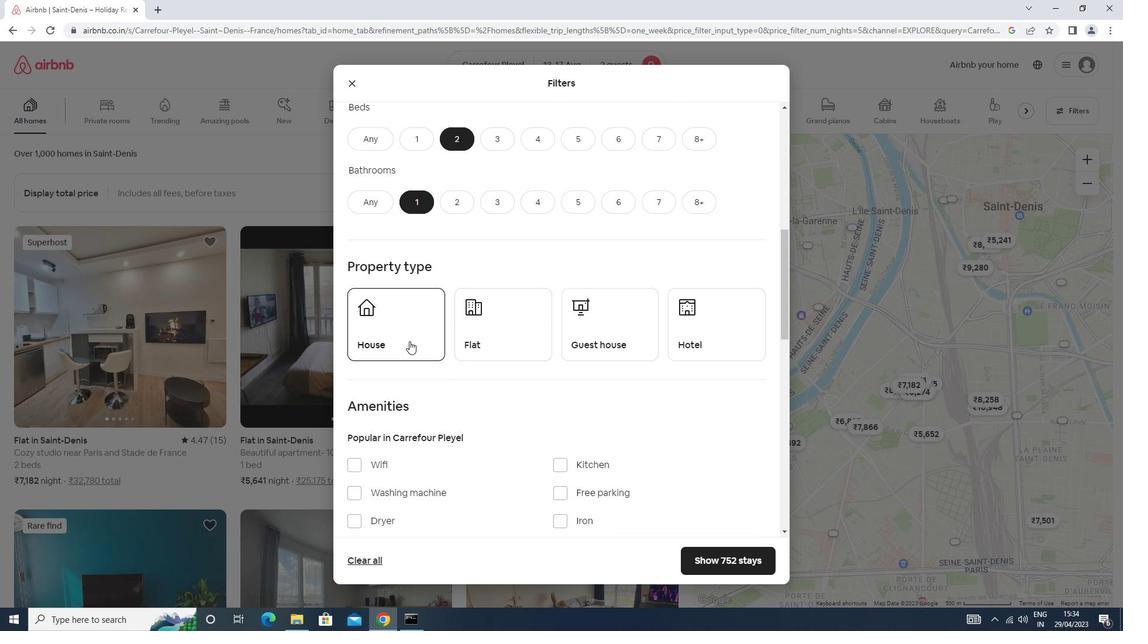 
Action: Mouse moved to (471, 338)
Screenshot: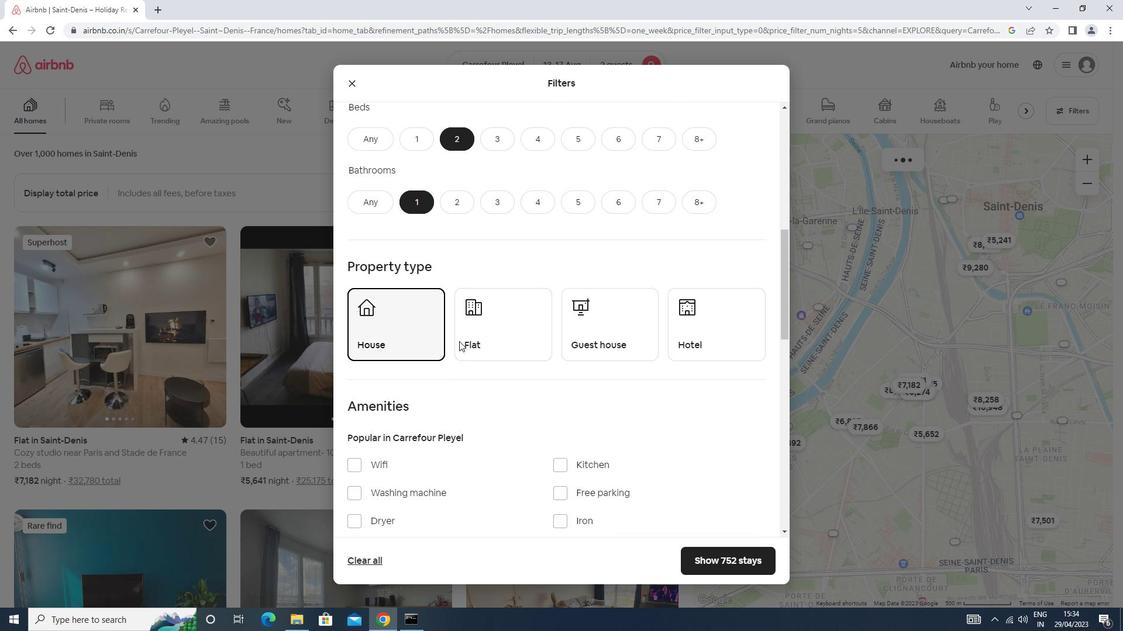 
Action: Mouse pressed left at (471, 338)
Screenshot: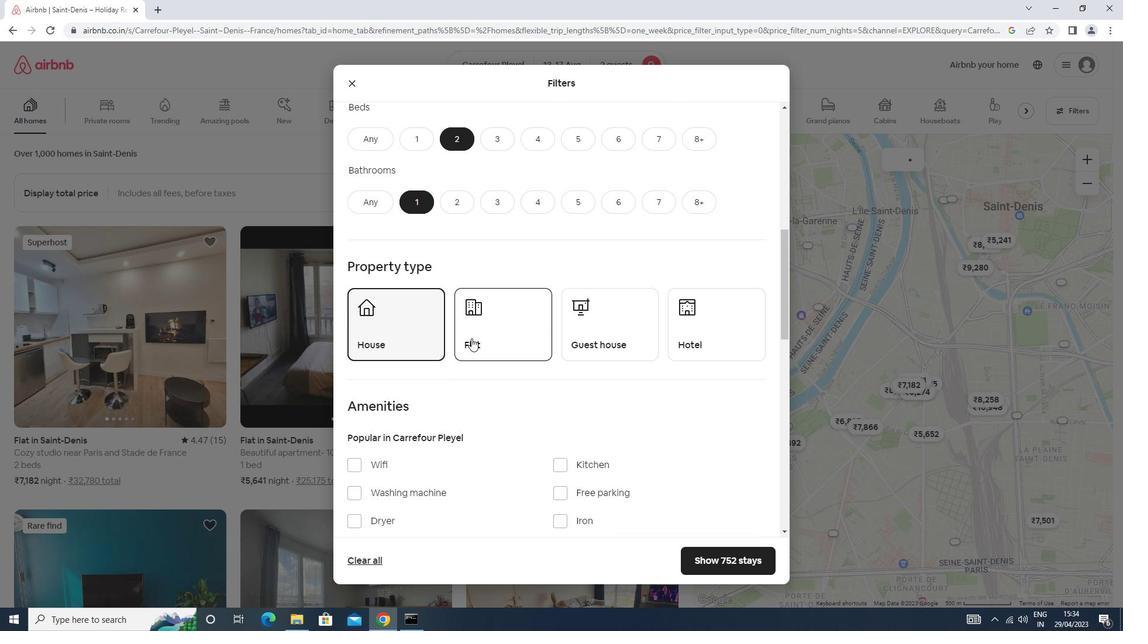 
Action: Mouse moved to (634, 341)
Screenshot: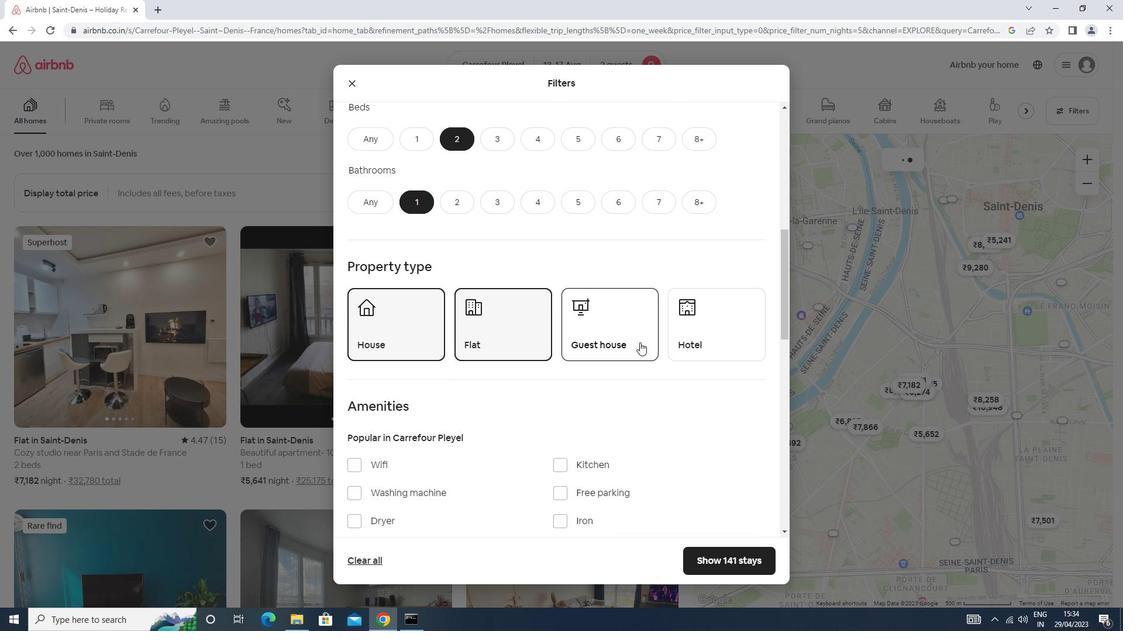 
Action: Mouse pressed left at (634, 341)
Screenshot: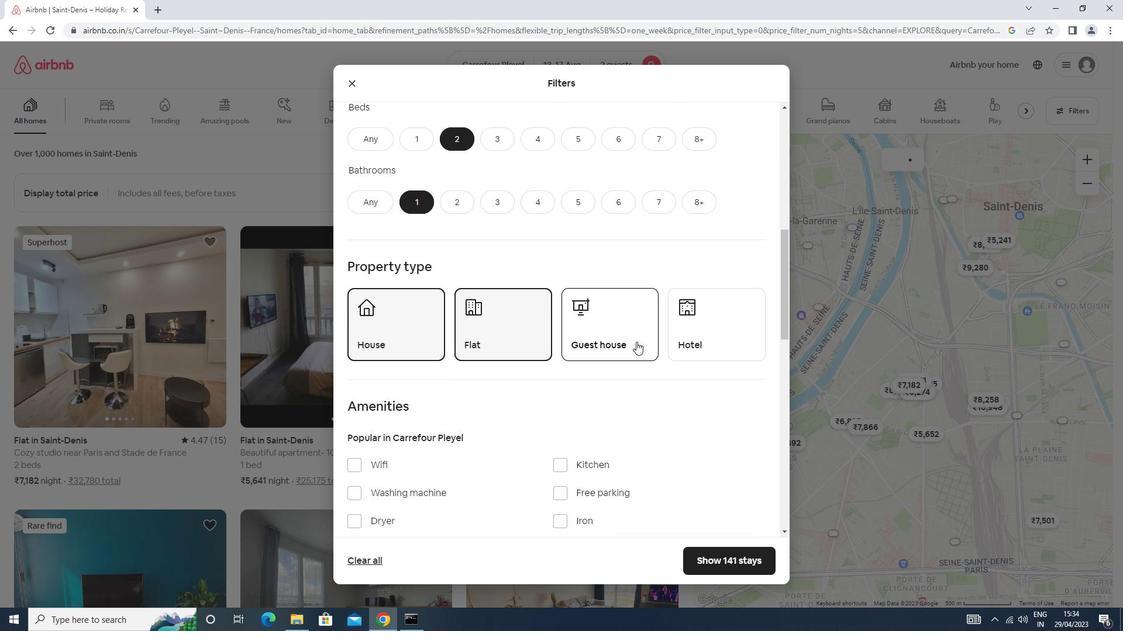 
Action: Mouse moved to (632, 341)
Screenshot: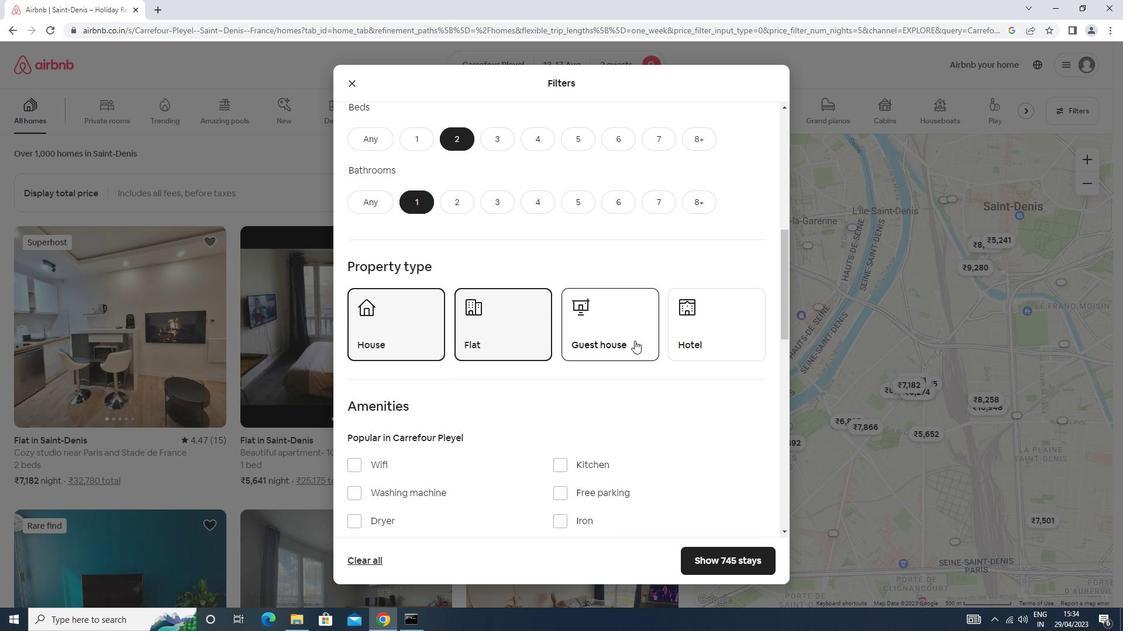 
Action: Mouse scrolled (632, 341) with delta (0, 0)
Screenshot: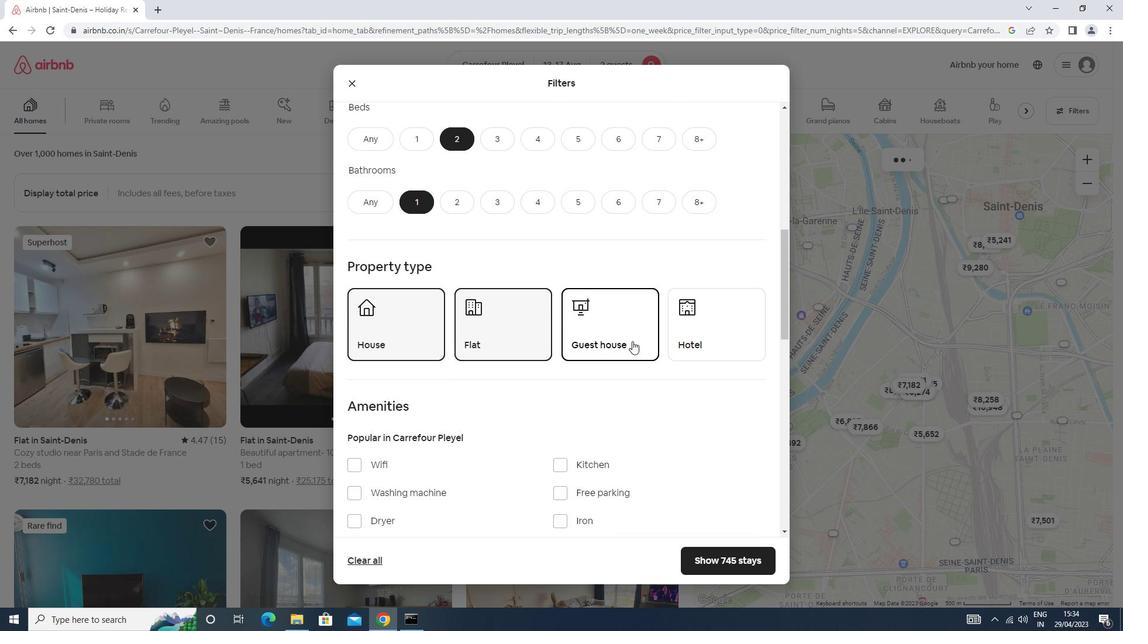 
Action: Mouse scrolled (632, 341) with delta (0, 0)
Screenshot: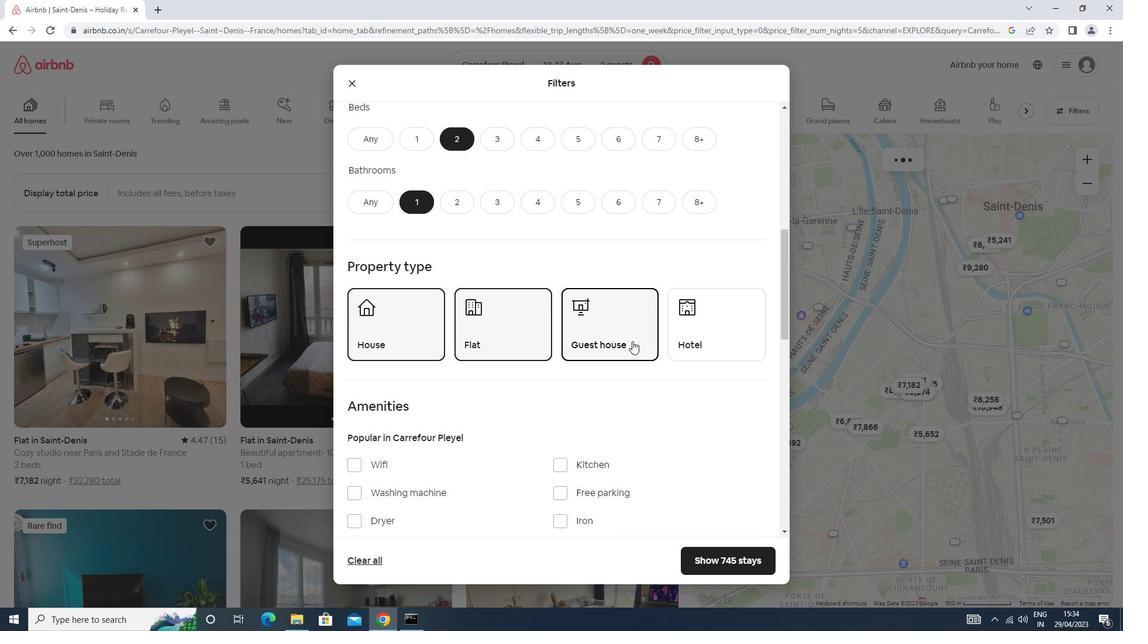 
Action: Mouse scrolled (632, 341) with delta (0, 0)
Screenshot: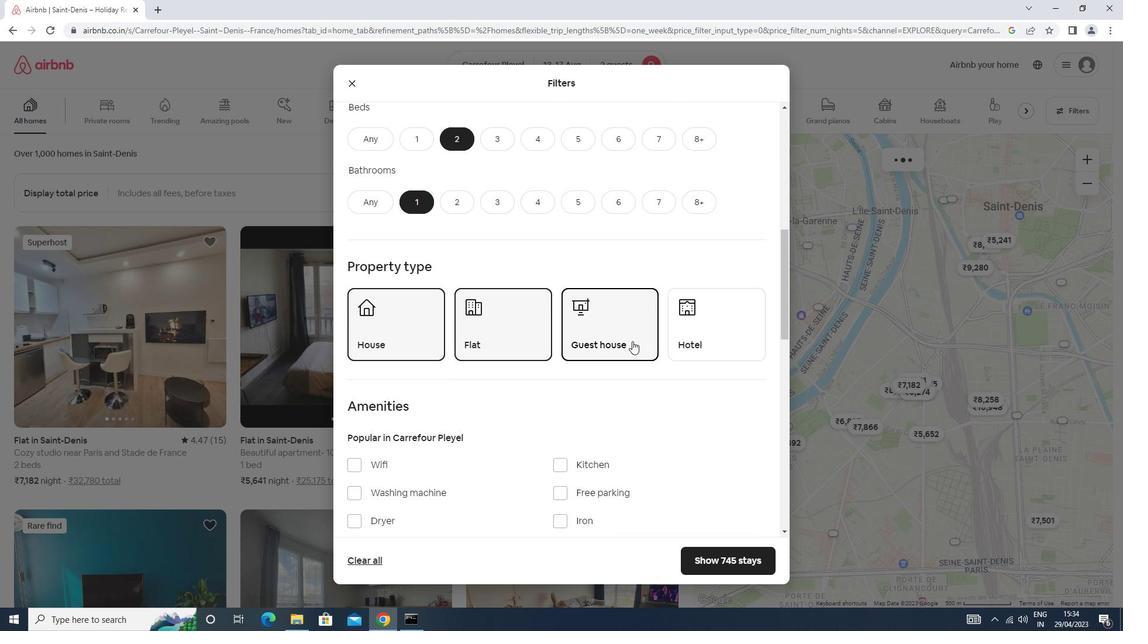 
Action: Mouse moved to (632, 342)
Screenshot: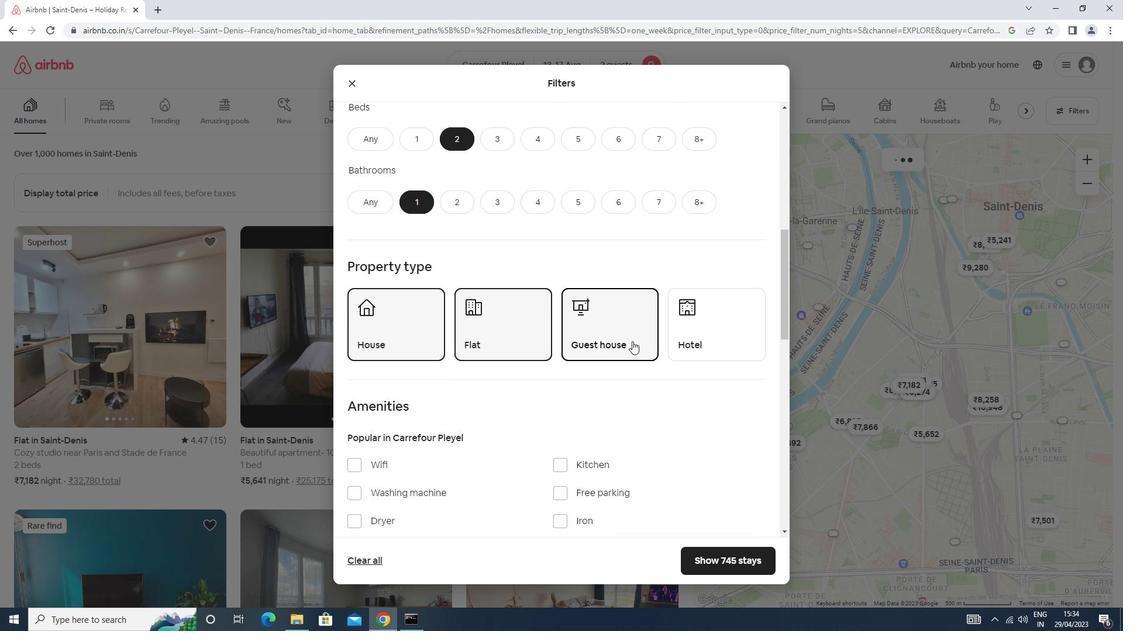 
Action: Mouse scrolled (632, 341) with delta (0, 0)
Screenshot: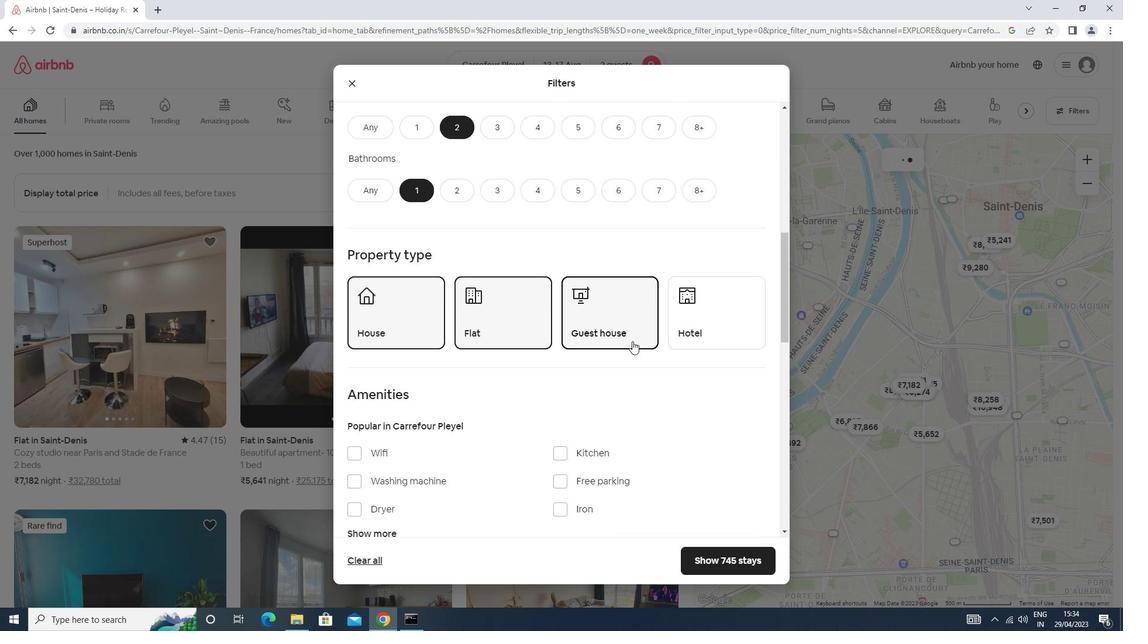 
Action: Mouse scrolled (632, 341) with delta (0, 0)
Screenshot: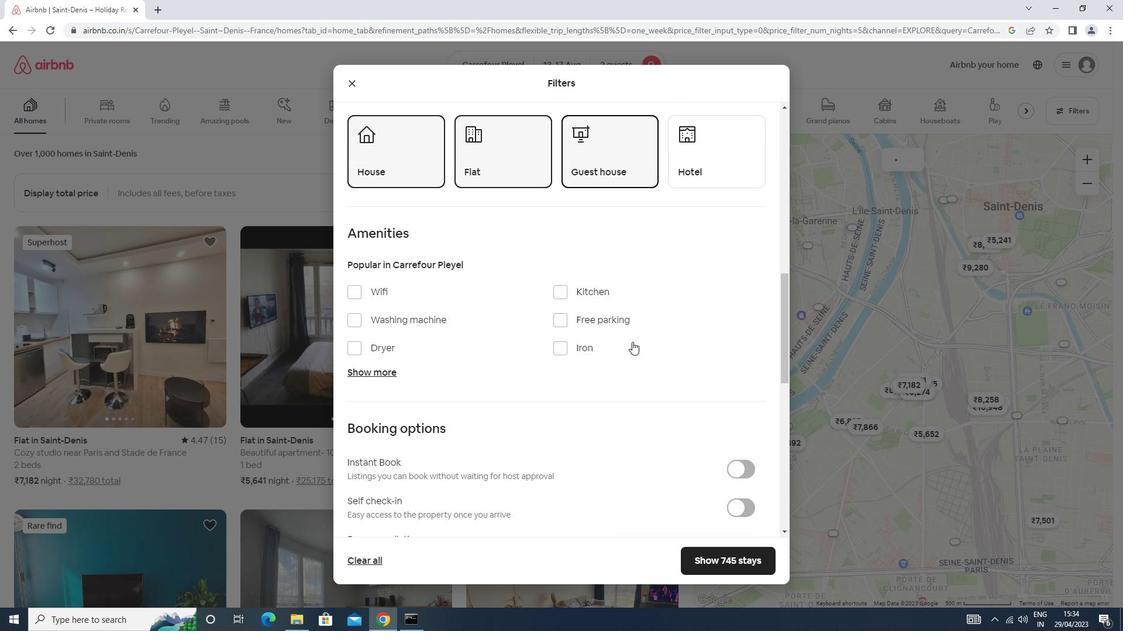 
Action: Mouse moved to (736, 385)
Screenshot: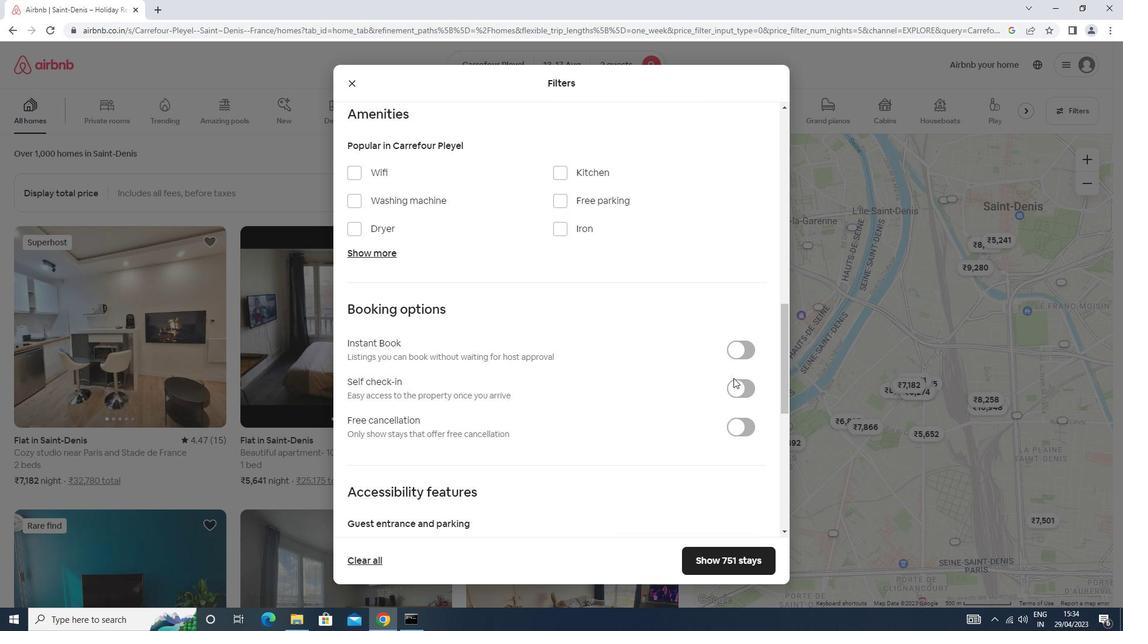 
Action: Mouse pressed left at (736, 385)
Screenshot: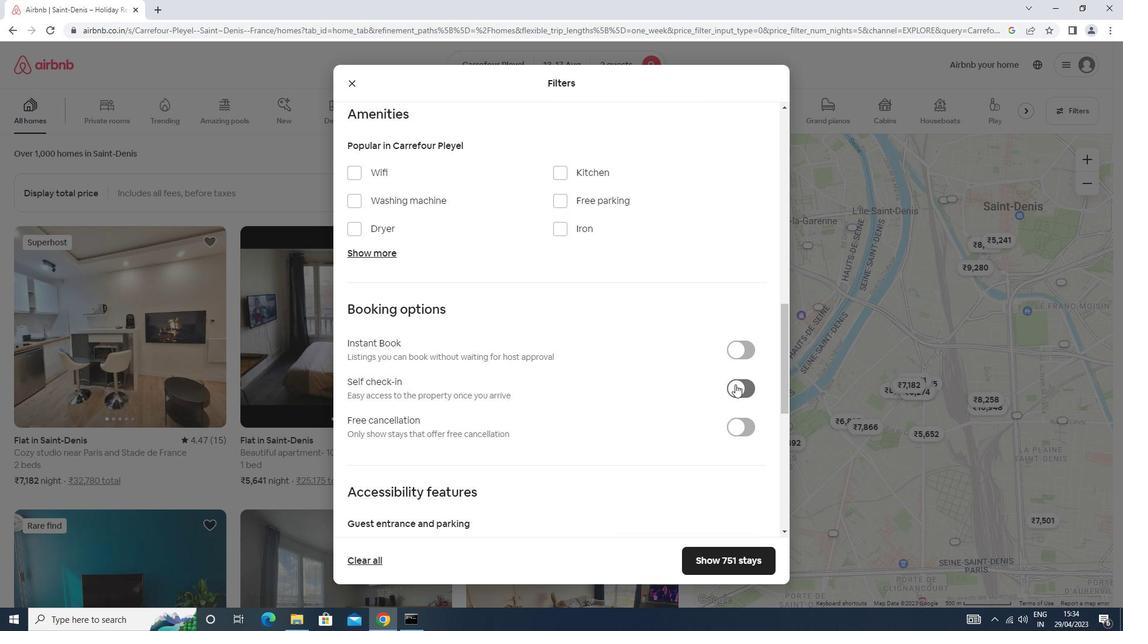 
Action: Mouse moved to (606, 382)
Screenshot: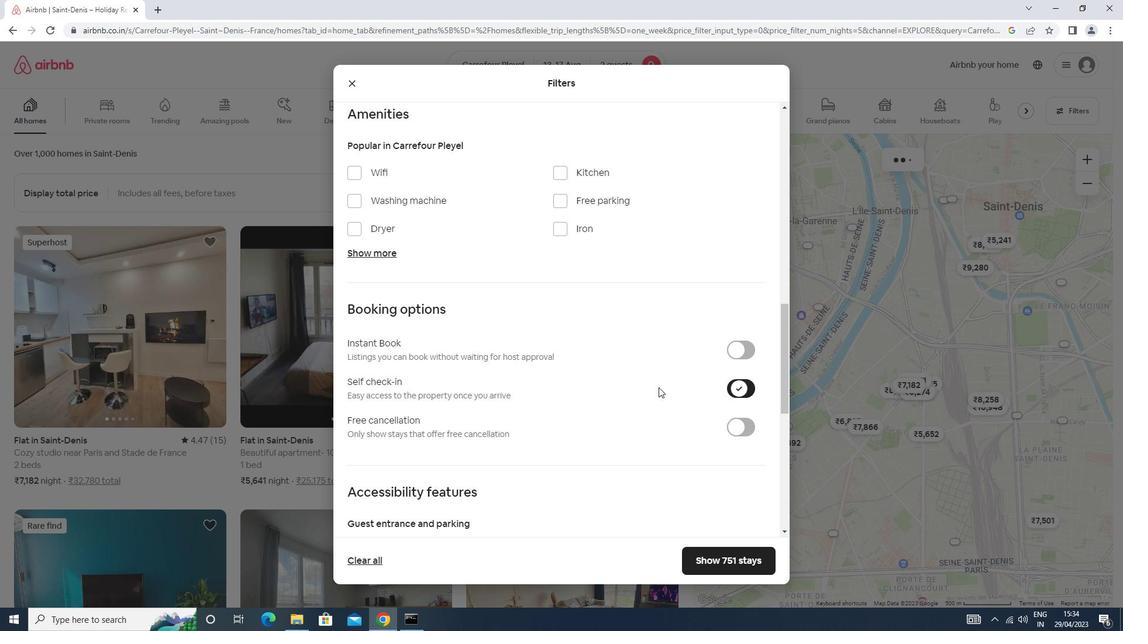 
Action: Mouse scrolled (606, 382) with delta (0, 0)
Screenshot: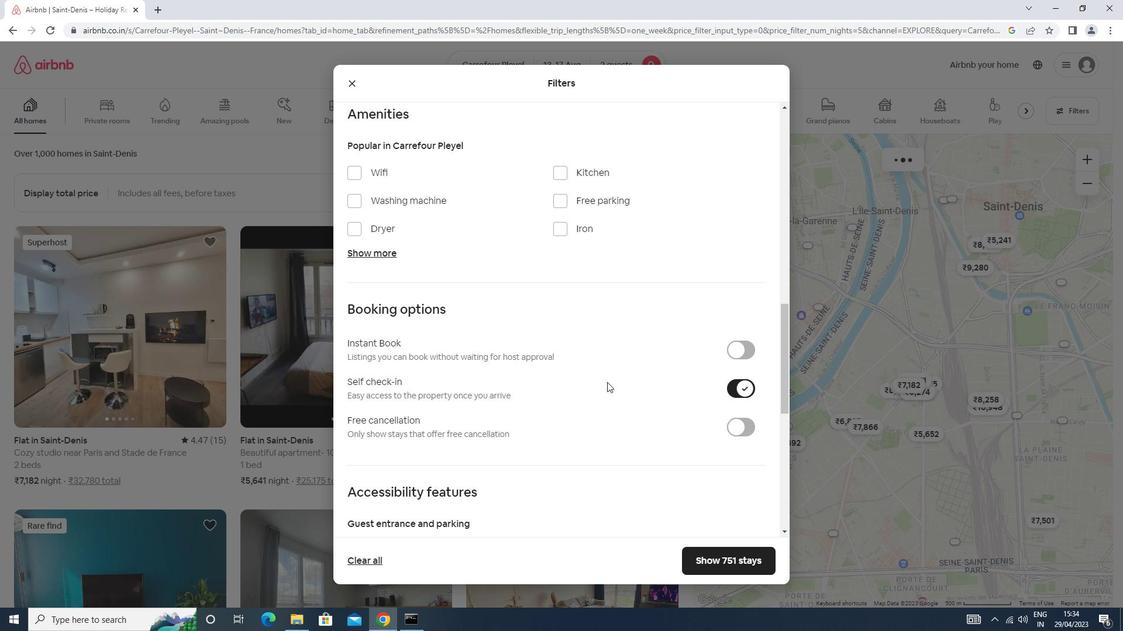 
Action: Mouse scrolled (606, 382) with delta (0, 0)
Screenshot: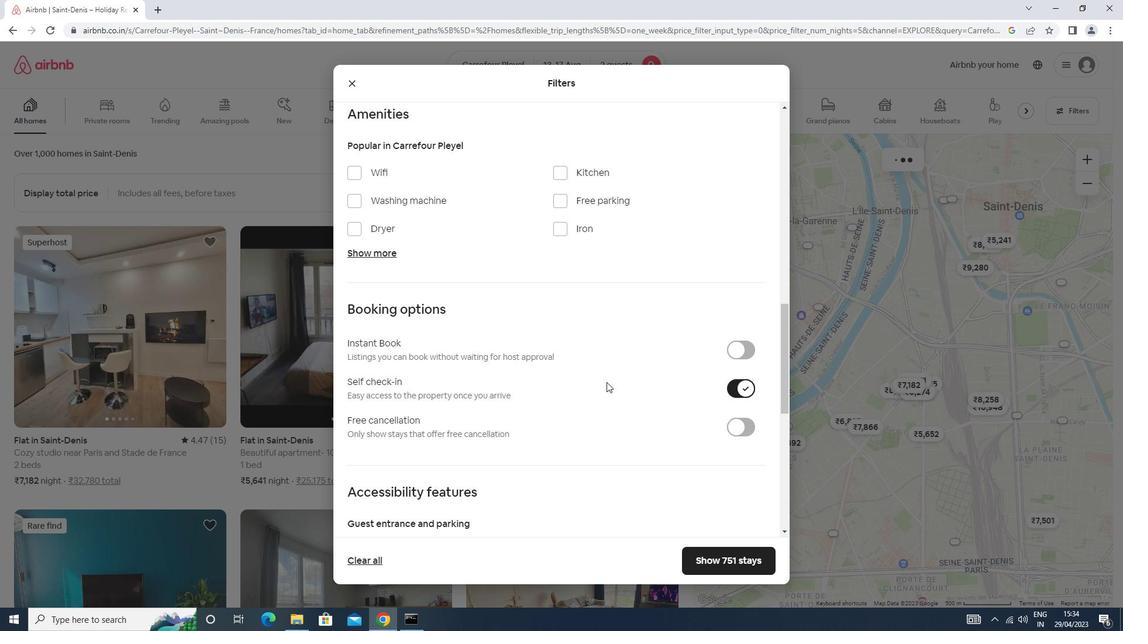 
Action: Mouse scrolled (606, 382) with delta (0, 0)
Screenshot: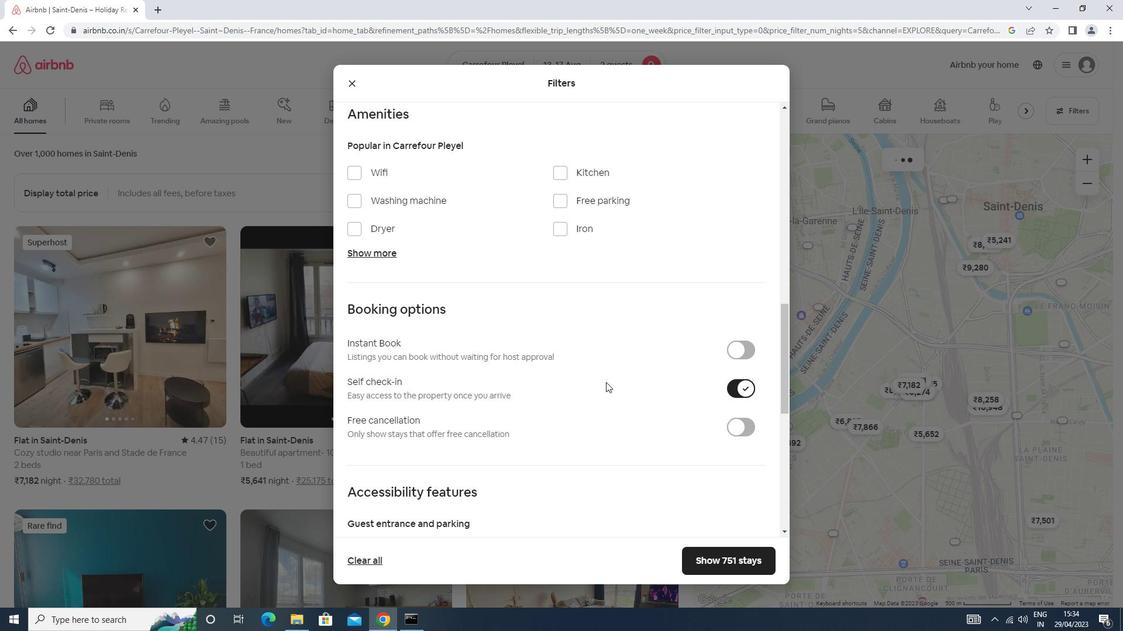 
Action: Mouse scrolled (606, 382) with delta (0, 0)
Screenshot: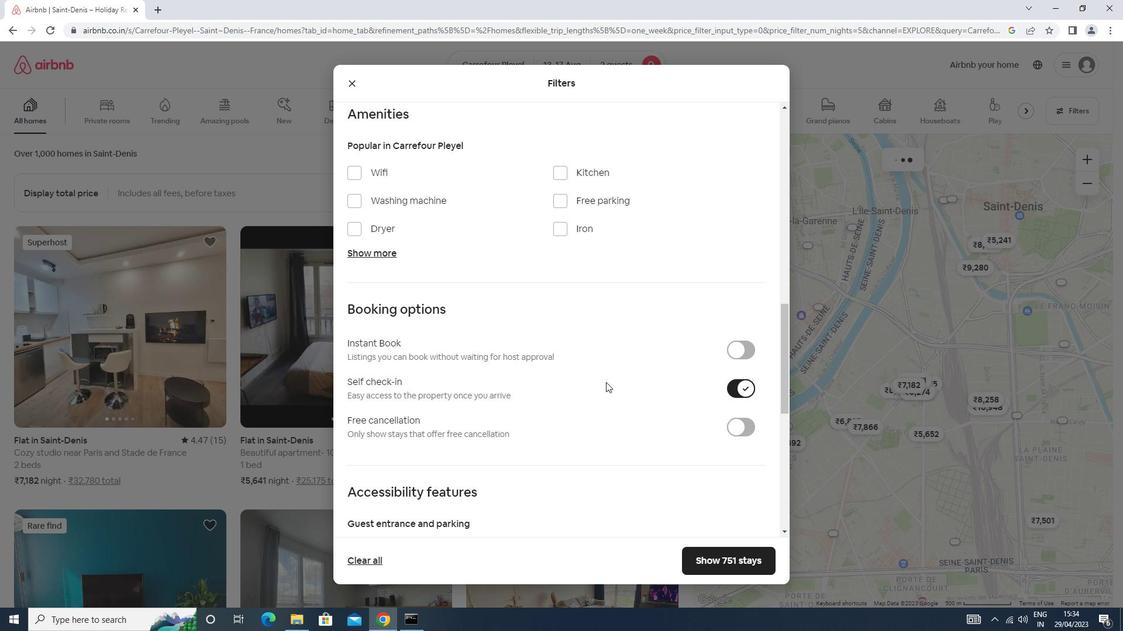 
Action: Mouse scrolled (606, 382) with delta (0, 0)
Screenshot: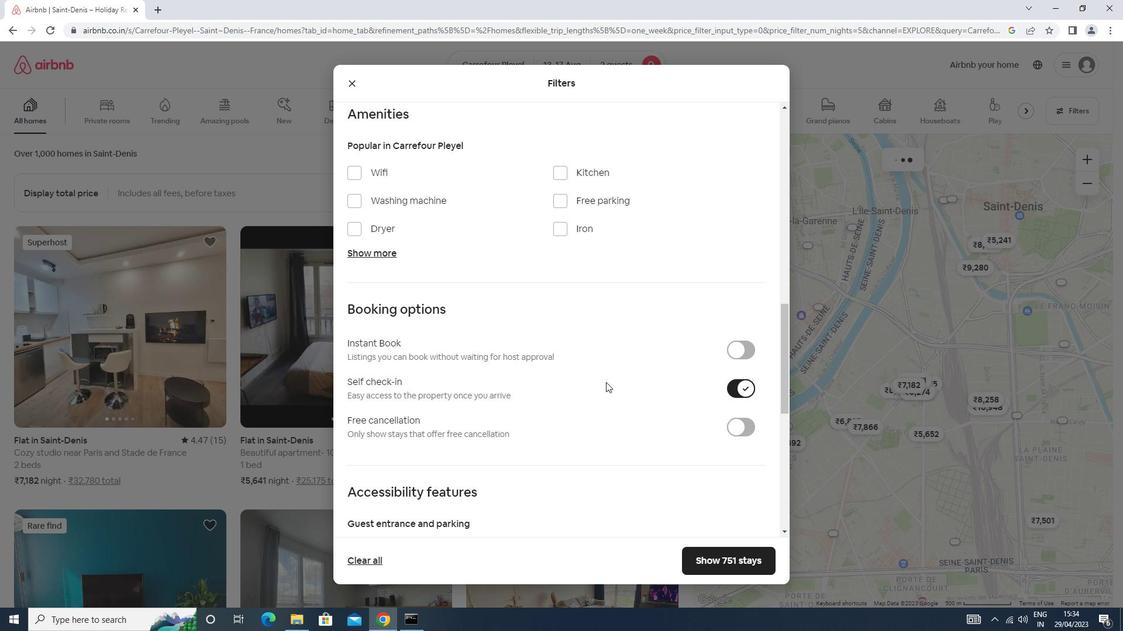 
Action: Mouse scrolled (606, 382) with delta (0, 0)
Screenshot: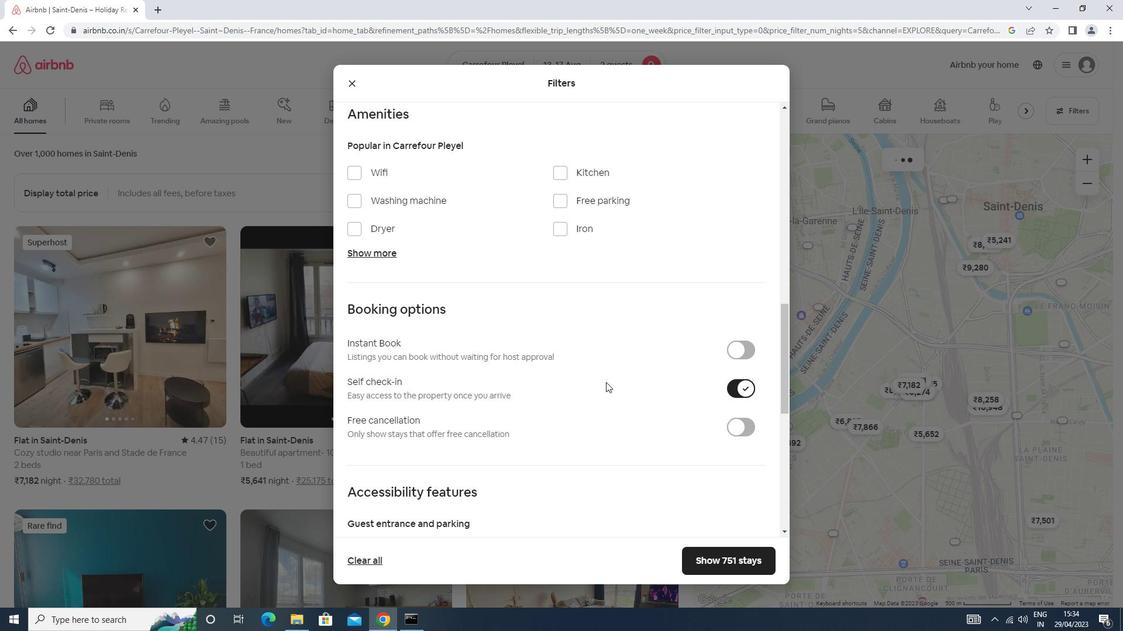 
Action: Mouse scrolled (606, 382) with delta (0, 0)
Screenshot: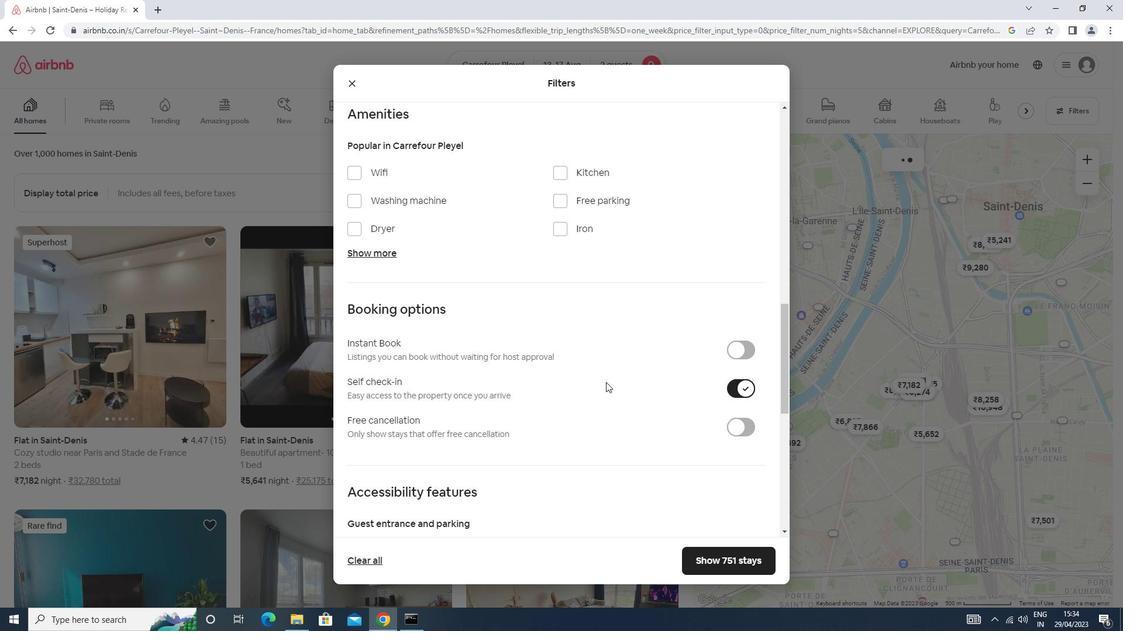 
Action: Mouse moved to (585, 392)
Screenshot: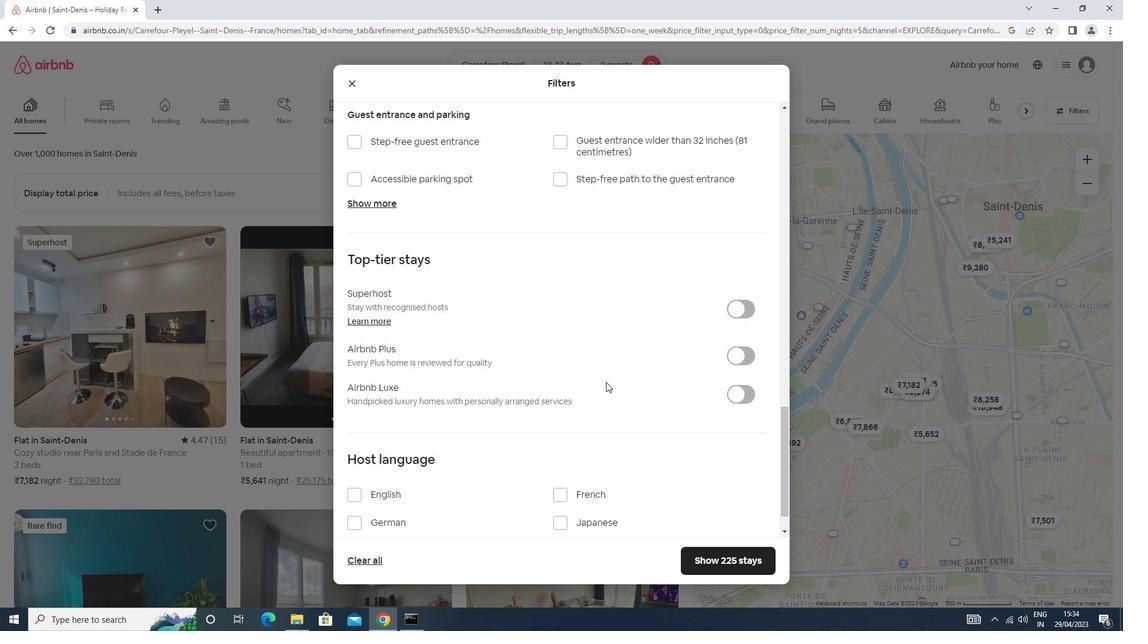 
Action: Mouse scrolled (585, 391) with delta (0, 0)
Screenshot: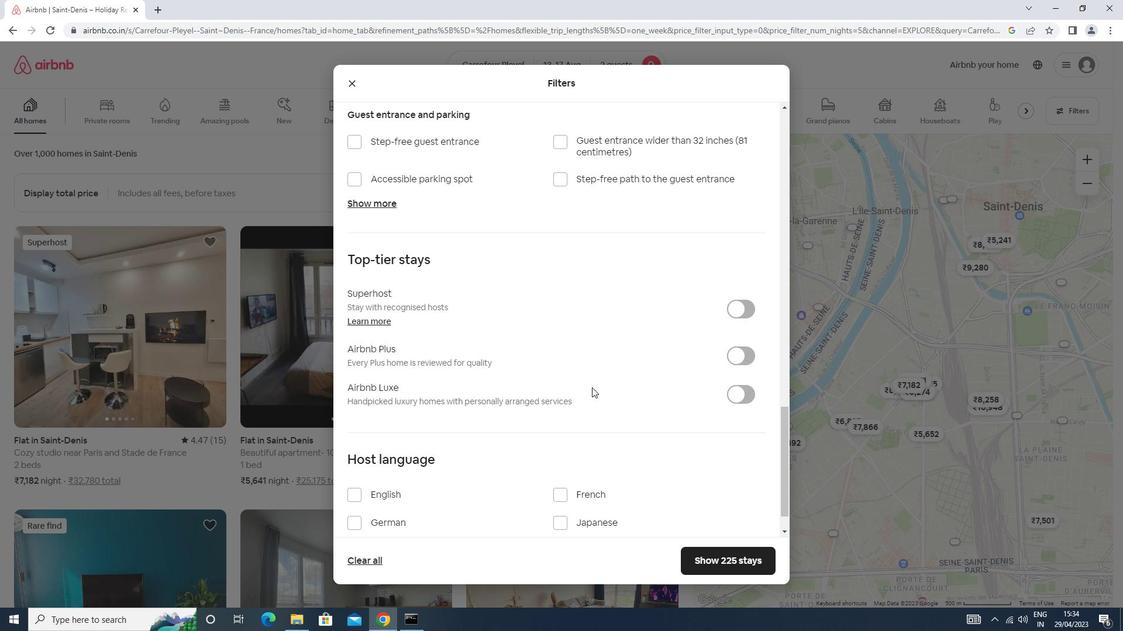 
Action: Mouse scrolled (585, 391) with delta (0, 0)
Screenshot: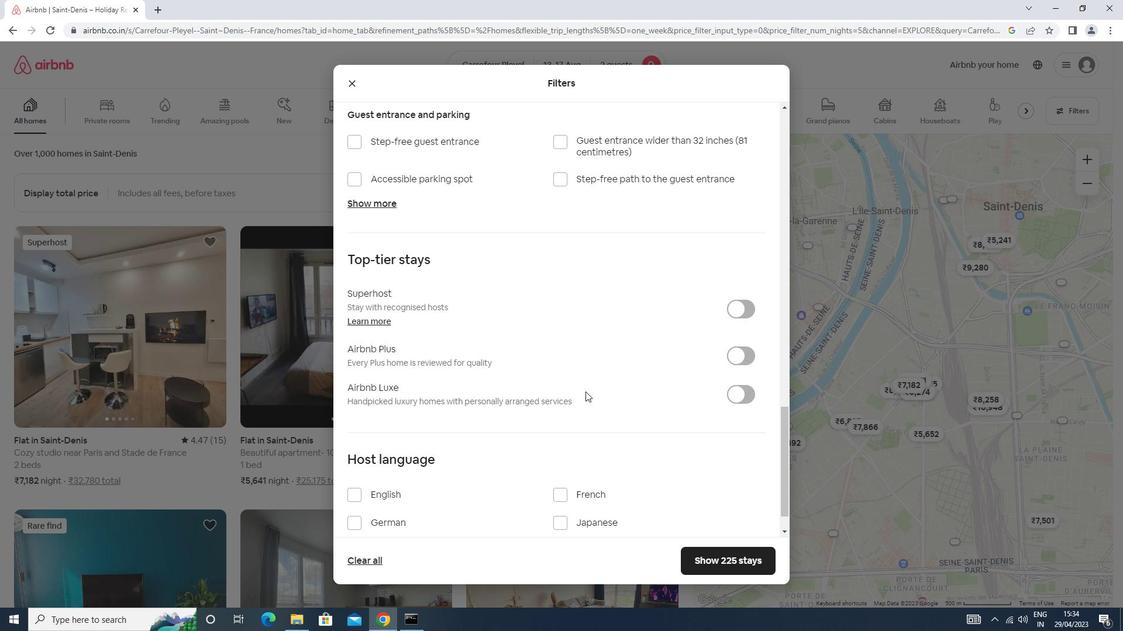 
Action: Mouse scrolled (585, 391) with delta (0, 0)
Screenshot: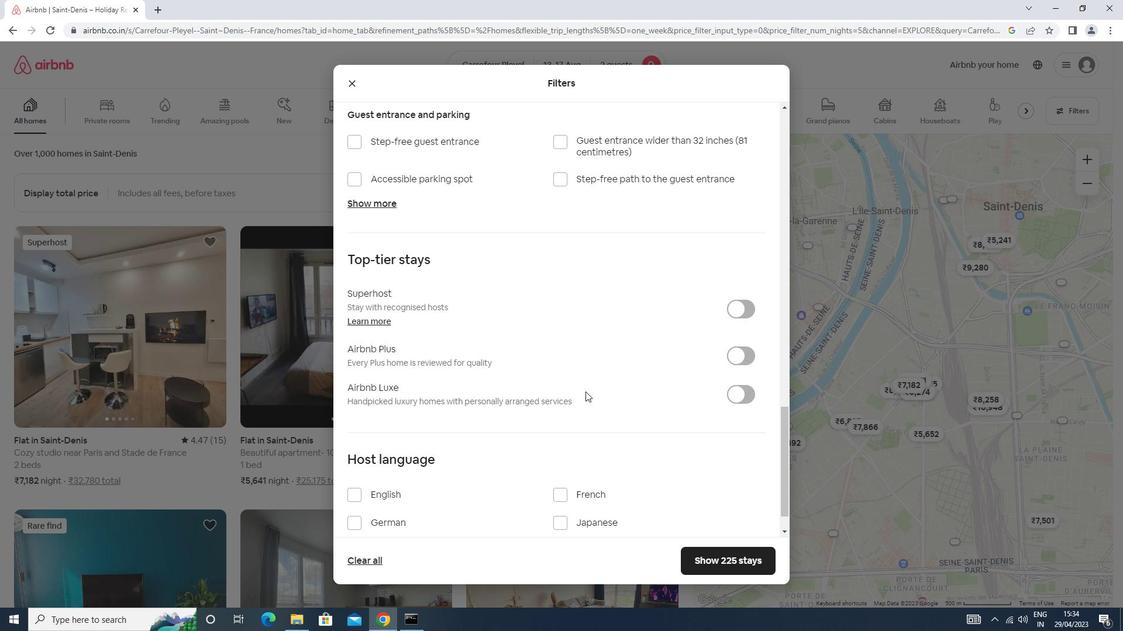 
Action: Mouse scrolled (585, 391) with delta (0, 0)
Screenshot: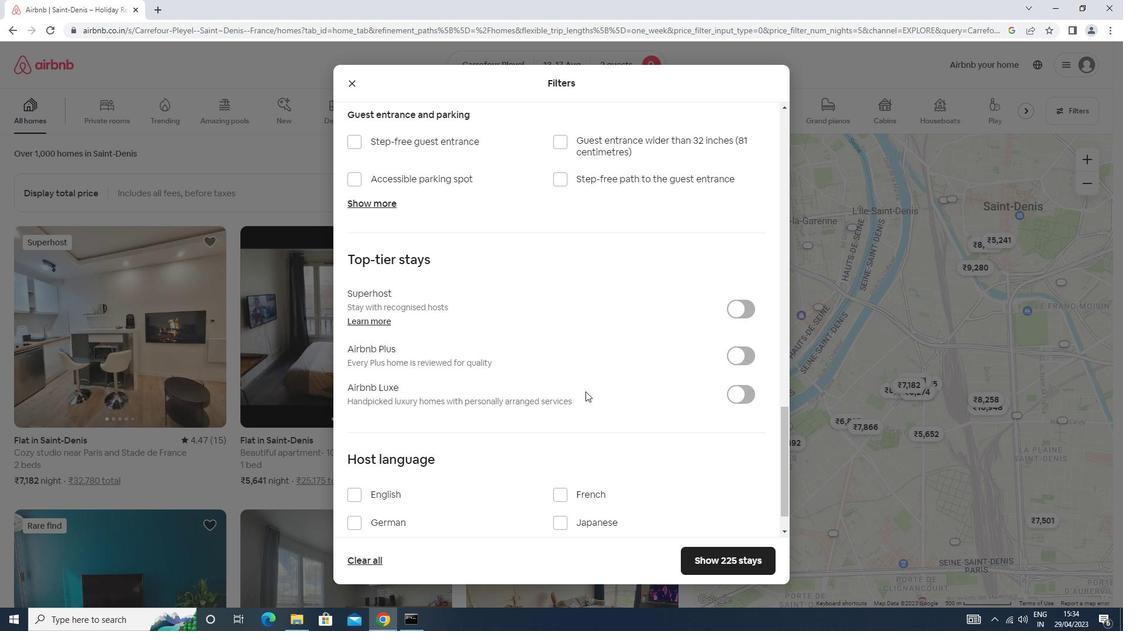 
Action: Mouse scrolled (585, 391) with delta (0, 0)
Screenshot: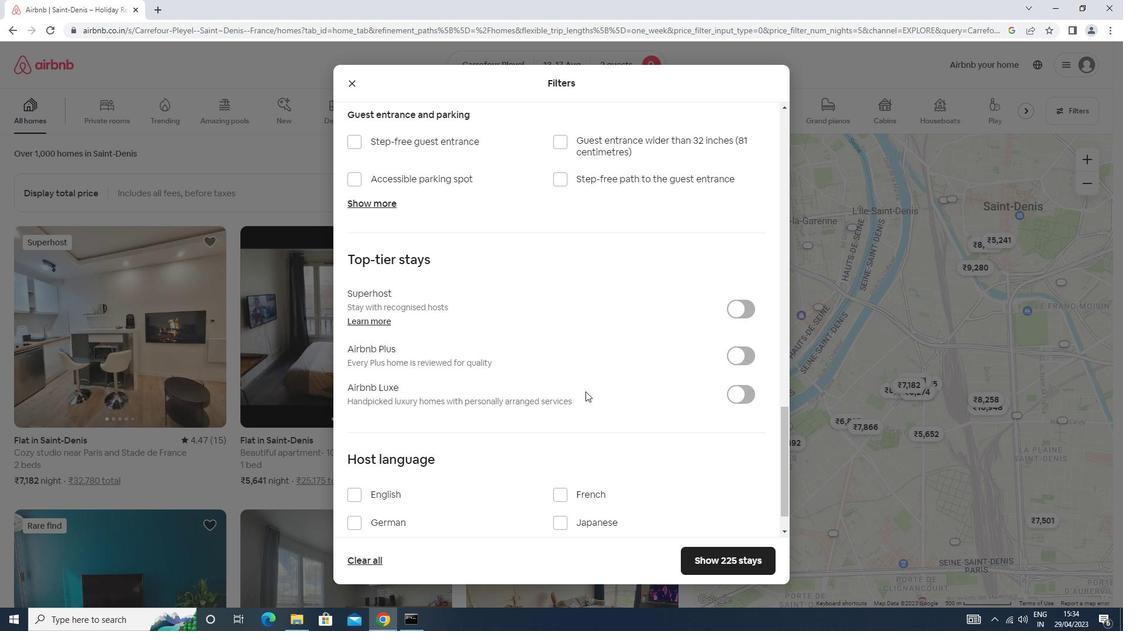 
Action: Mouse scrolled (585, 391) with delta (0, 0)
Screenshot: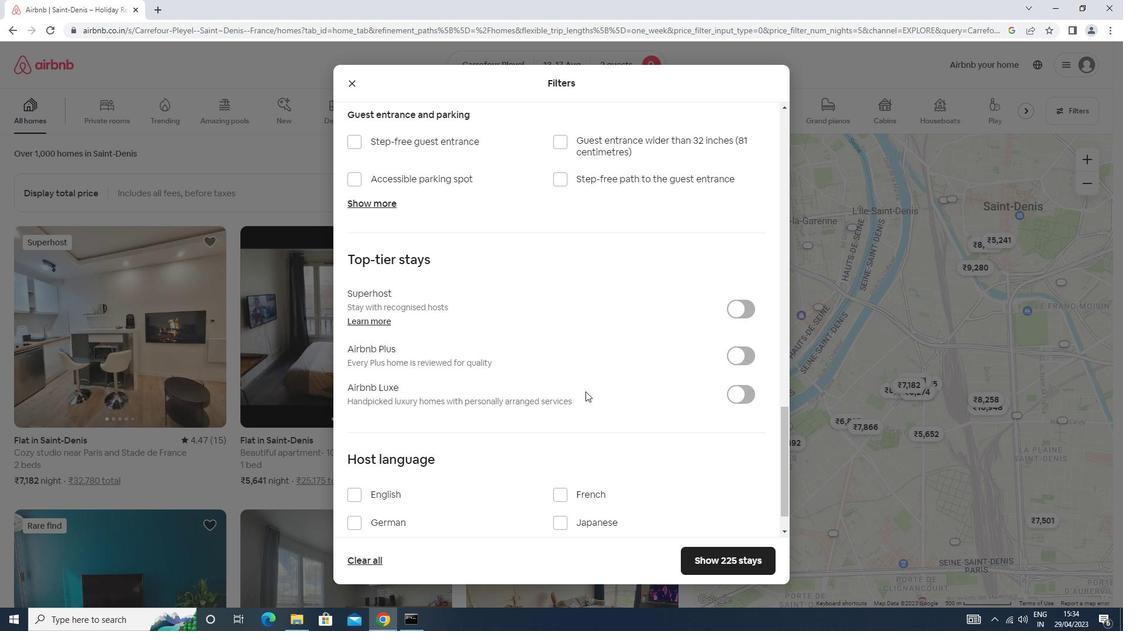 
Action: Mouse scrolled (585, 391) with delta (0, 0)
Screenshot: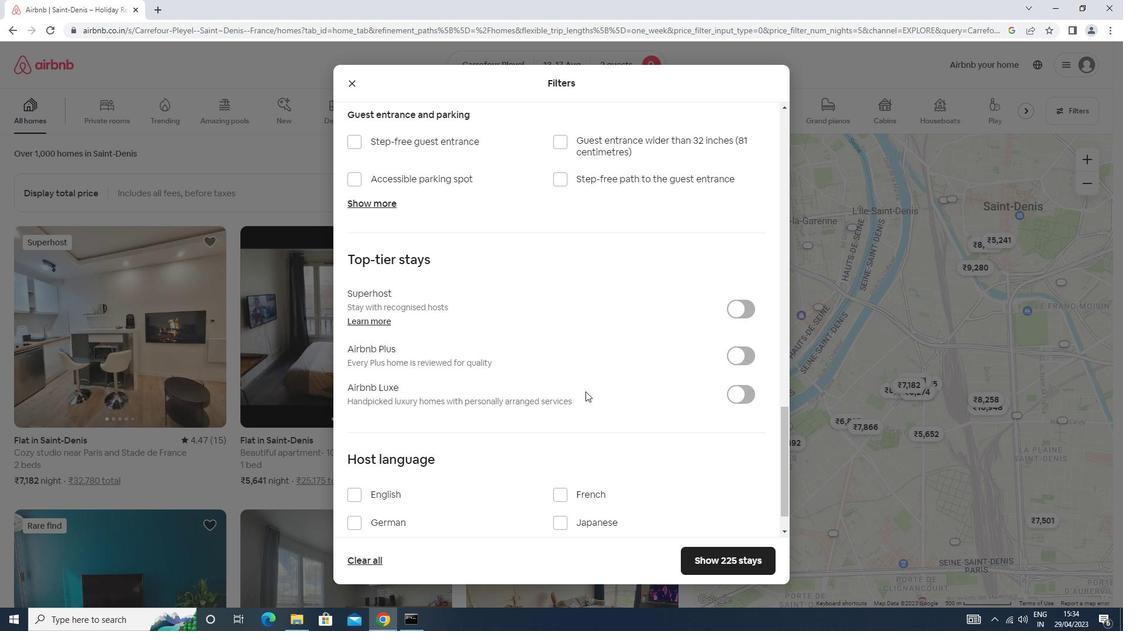 
Action: Mouse moved to (376, 450)
Screenshot: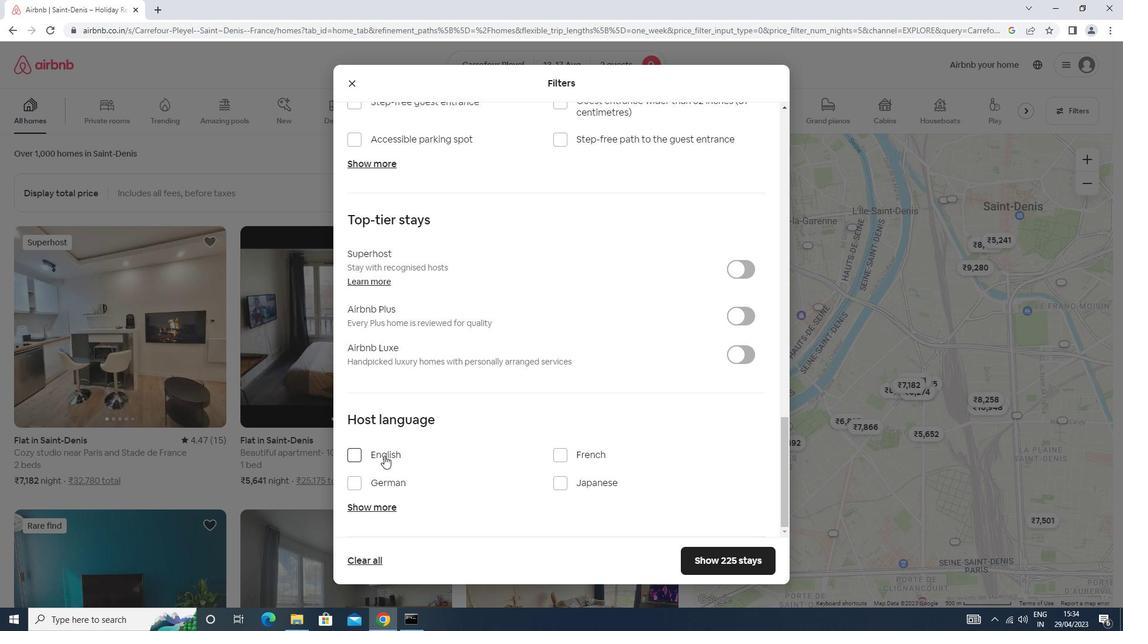 
Action: Mouse pressed left at (376, 450)
Screenshot: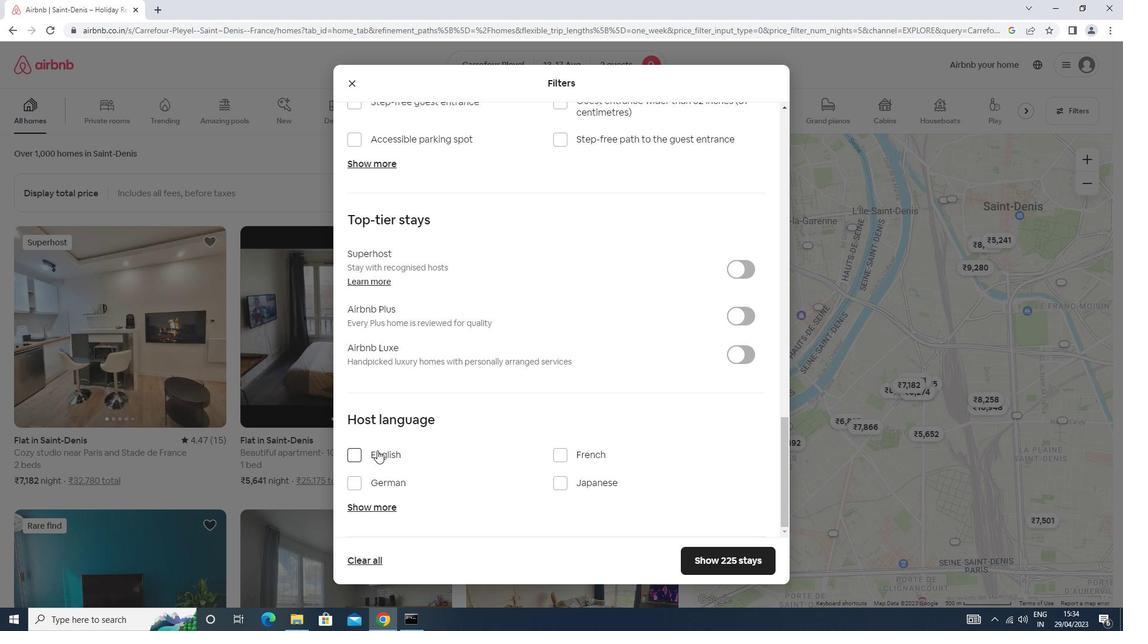 
Action: Mouse moved to (689, 553)
Screenshot: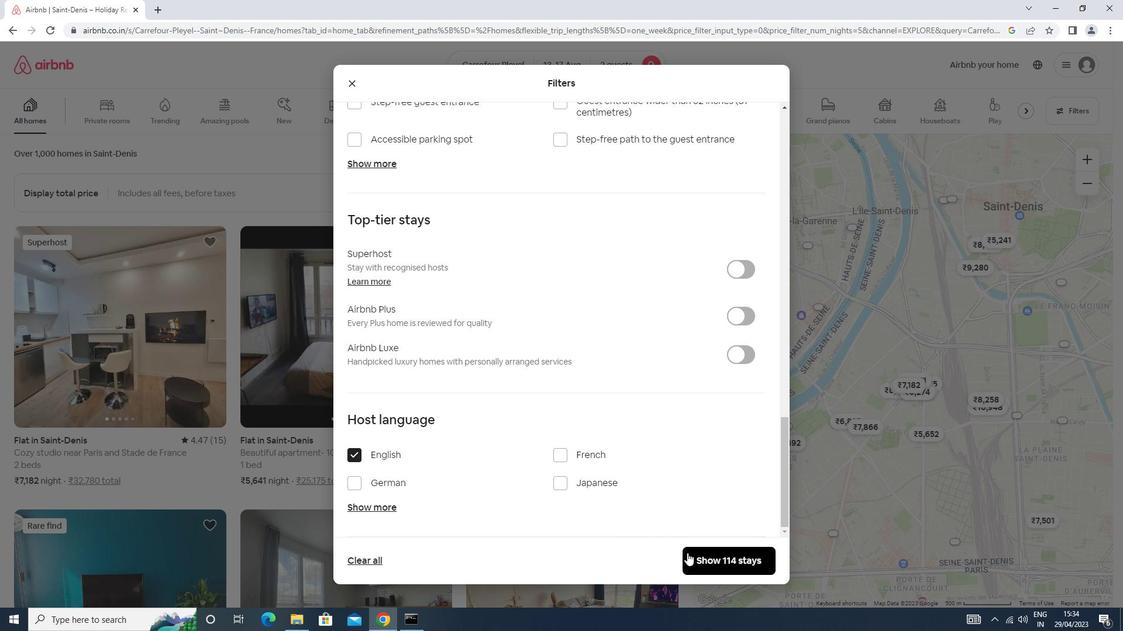 
Action: Mouse pressed left at (689, 553)
Screenshot: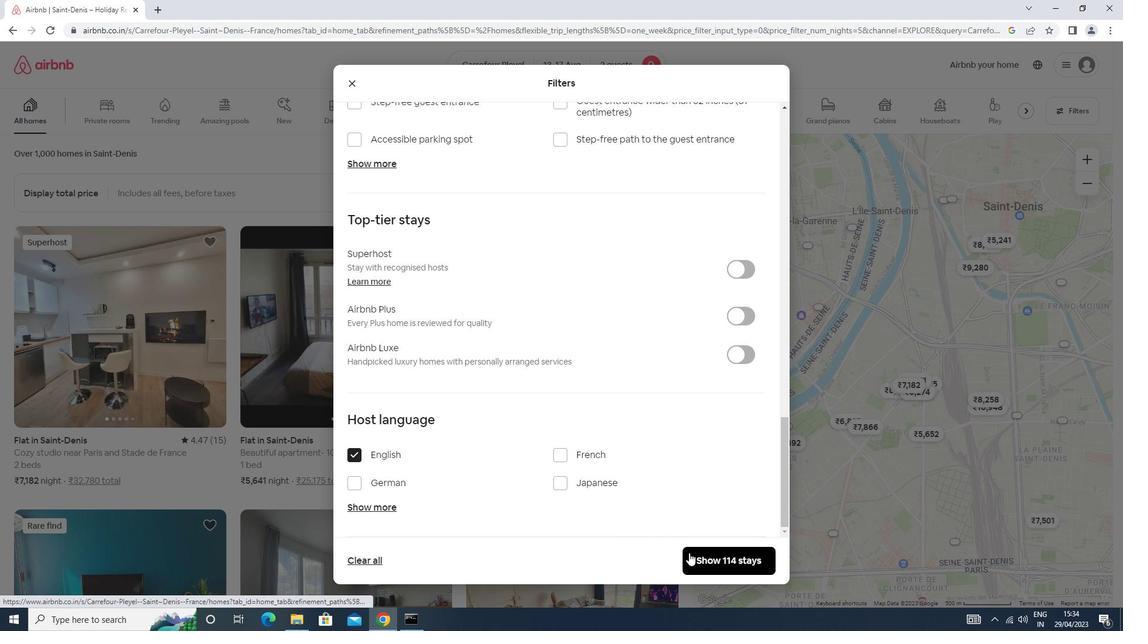 
Action: Mouse moved to (690, 553)
Screenshot: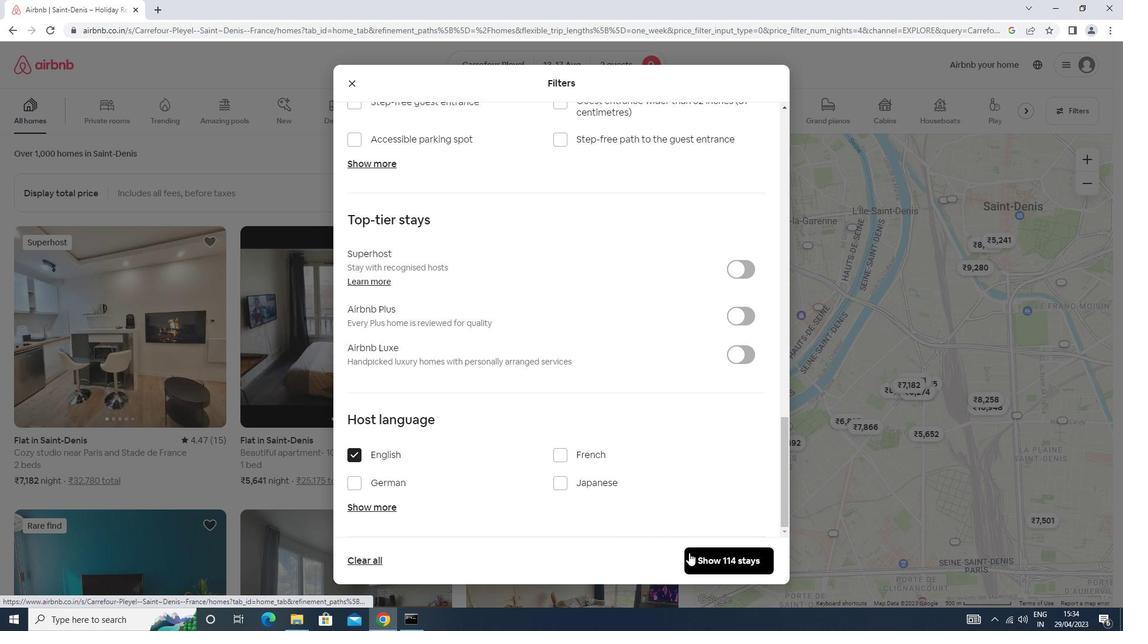 
